 Task: Search one way flight ticket for 5 adults, 2 children, 1 infant in seat and 1 infant on lap in economy from Jackson: Jackson Hole Airport to Laramie: Laramie Regional Airport on 5-3-2023. Number of bags: 10 checked bags. Price is upto 93000. Outbound departure time preference is 9:45.
Action: Mouse moved to (311, 260)
Screenshot: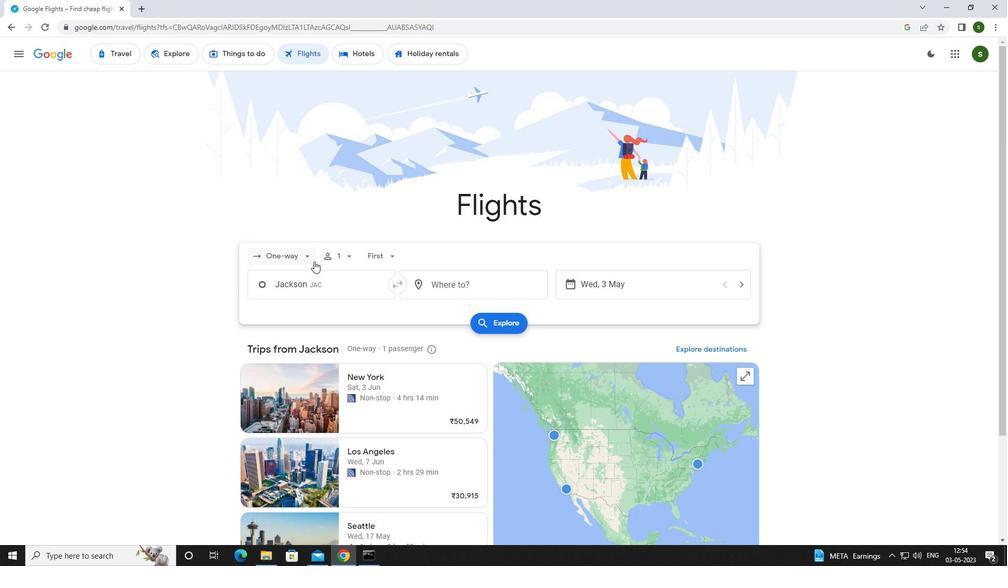 
Action: Mouse pressed left at (311, 260)
Screenshot: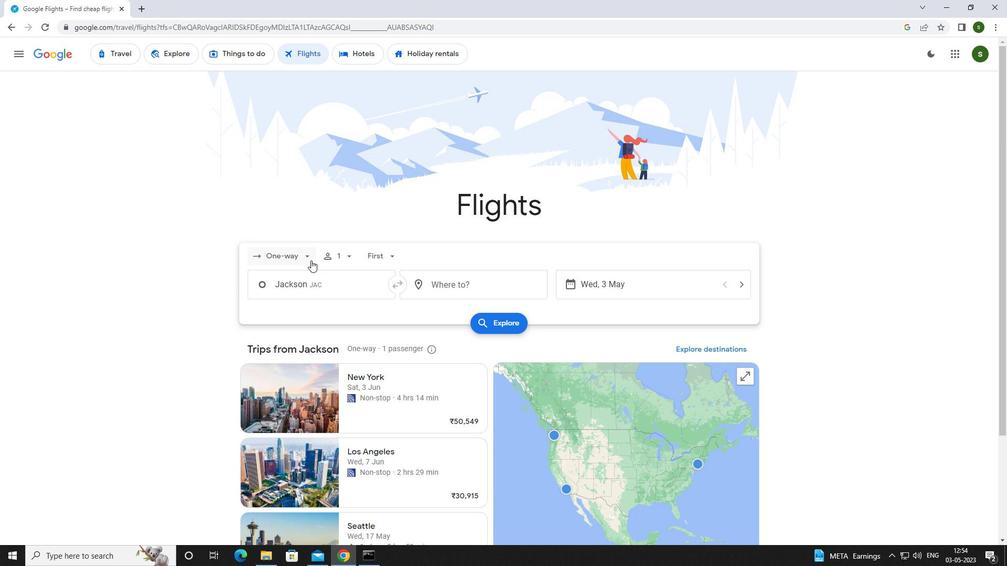 
Action: Mouse moved to (305, 306)
Screenshot: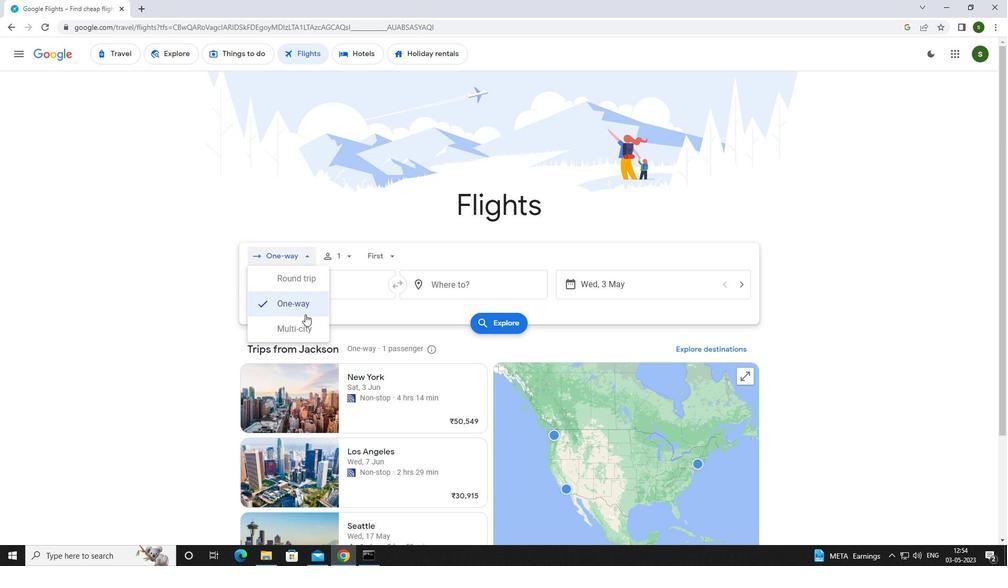 
Action: Mouse pressed left at (305, 306)
Screenshot: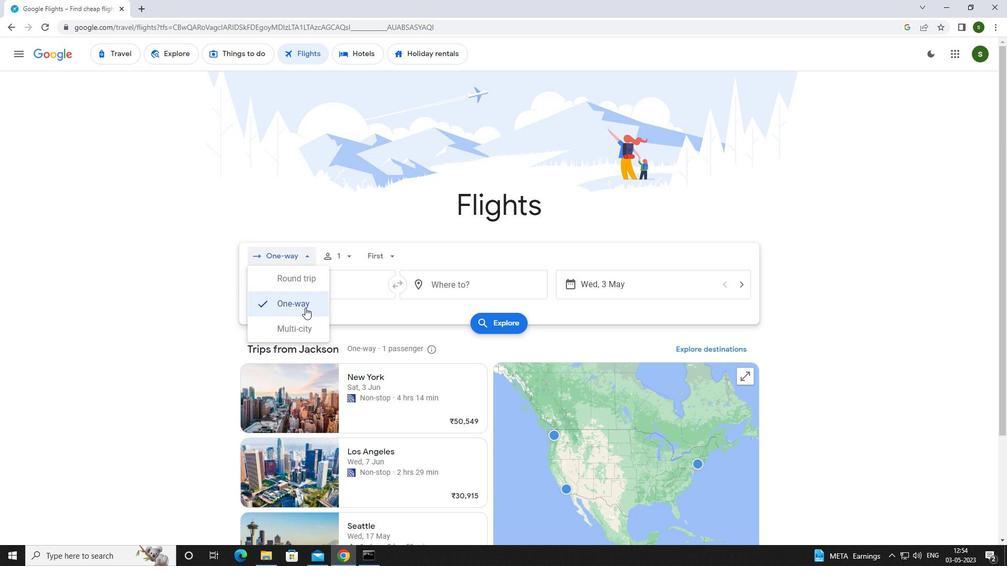 
Action: Mouse moved to (345, 255)
Screenshot: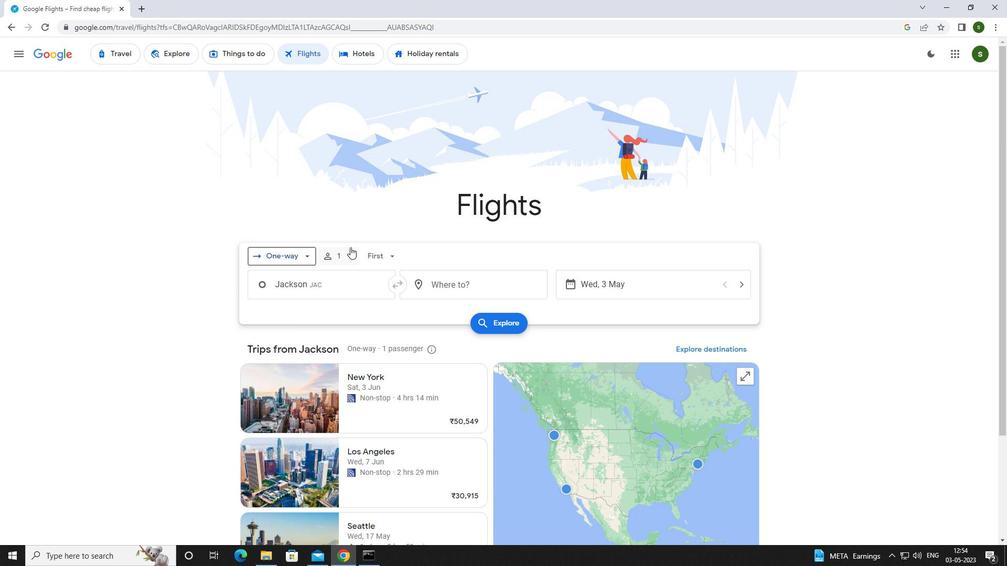
Action: Mouse pressed left at (345, 255)
Screenshot: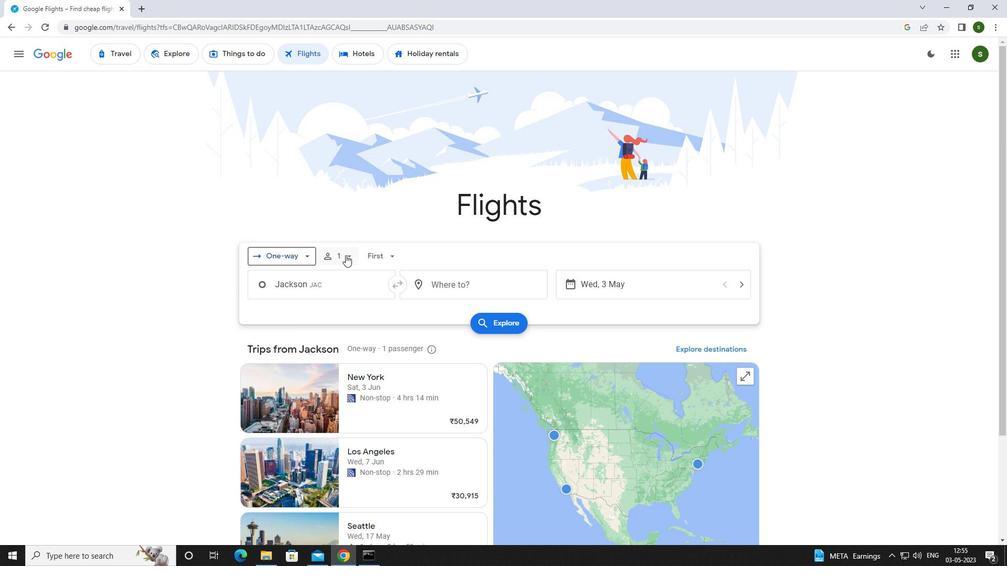 
Action: Mouse moved to (429, 284)
Screenshot: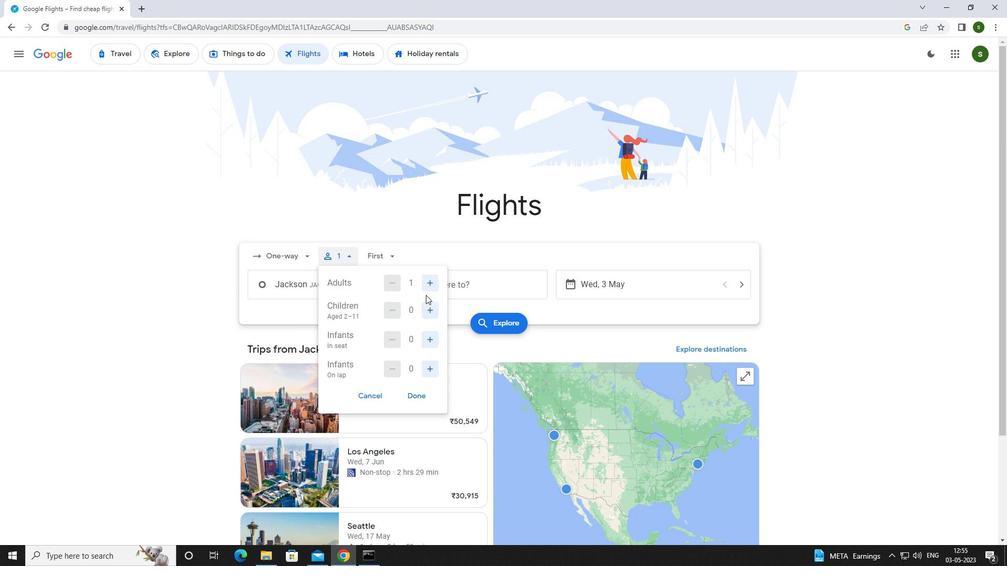 
Action: Mouse pressed left at (429, 284)
Screenshot: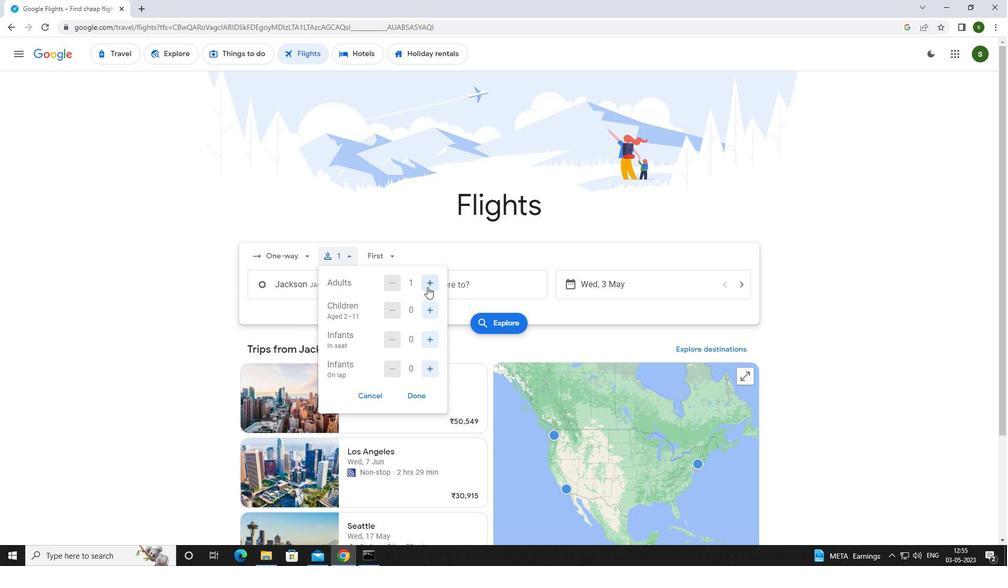 
Action: Mouse pressed left at (429, 284)
Screenshot: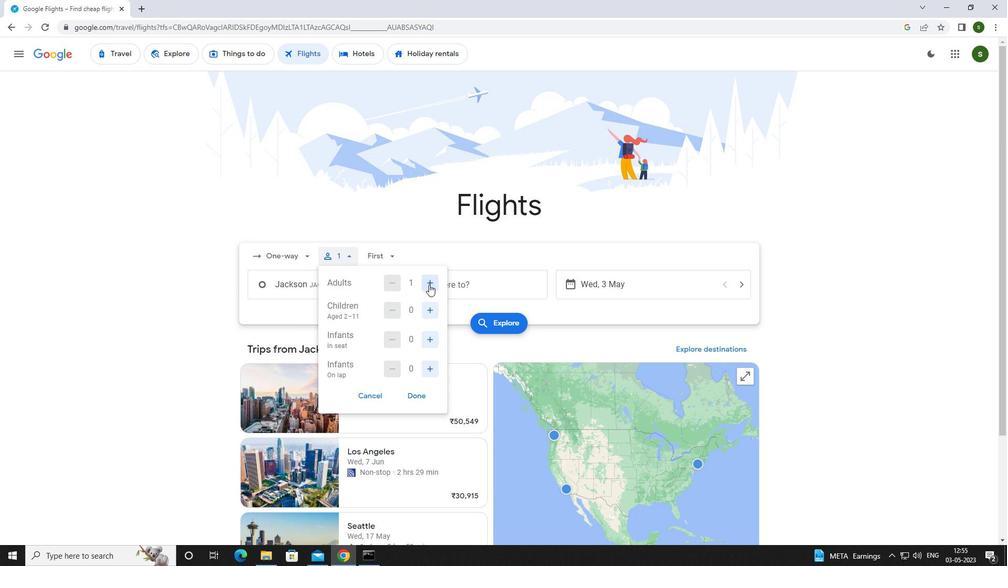 
Action: Mouse pressed left at (429, 284)
Screenshot: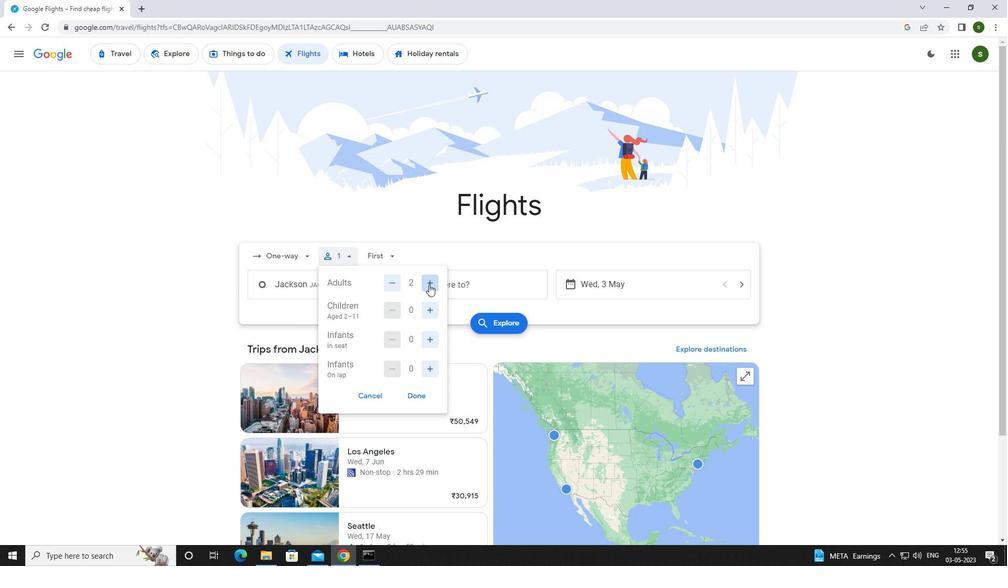 
Action: Mouse pressed left at (429, 284)
Screenshot: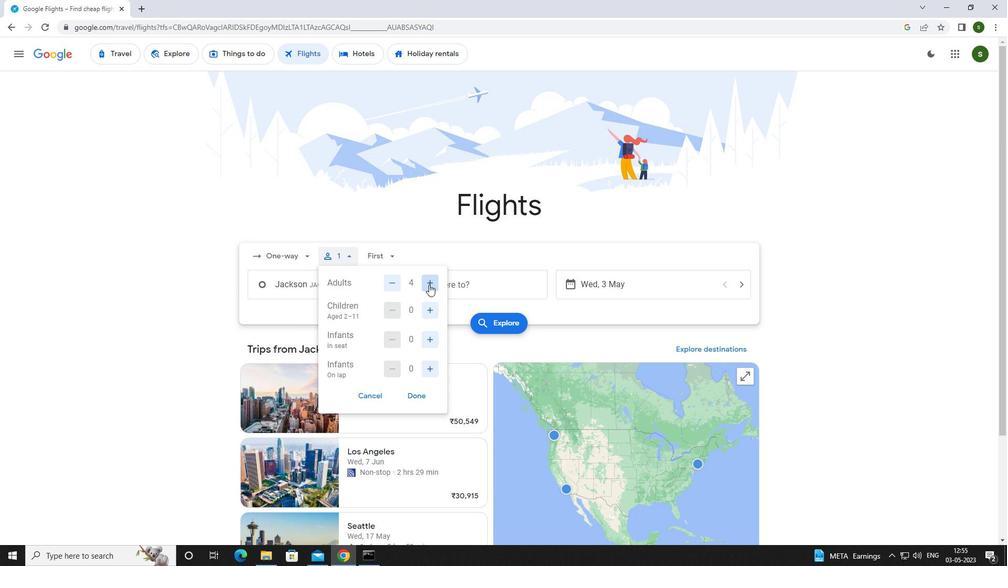 
Action: Mouse moved to (428, 307)
Screenshot: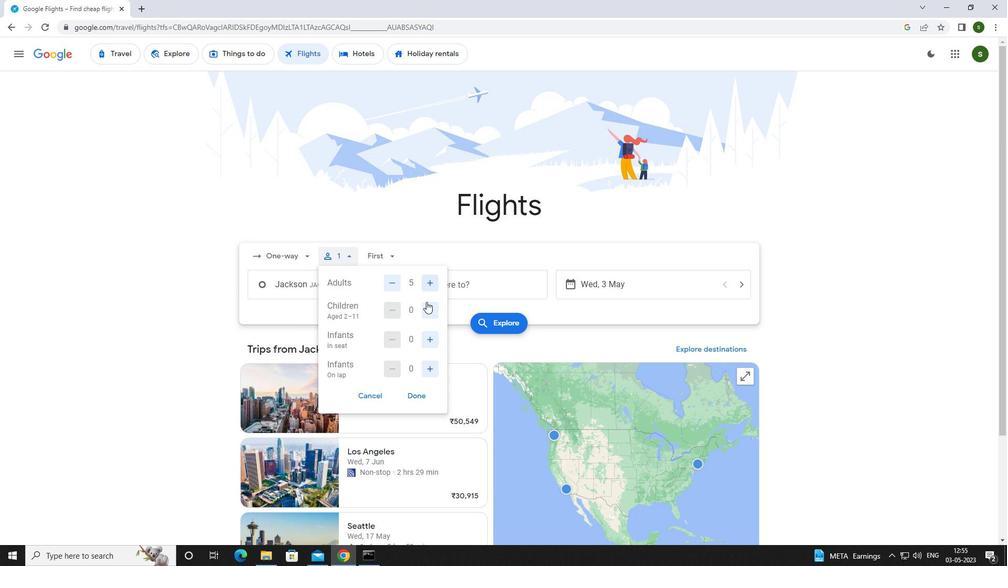 
Action: Mouse pressed left at (428, 307)
Screenshot: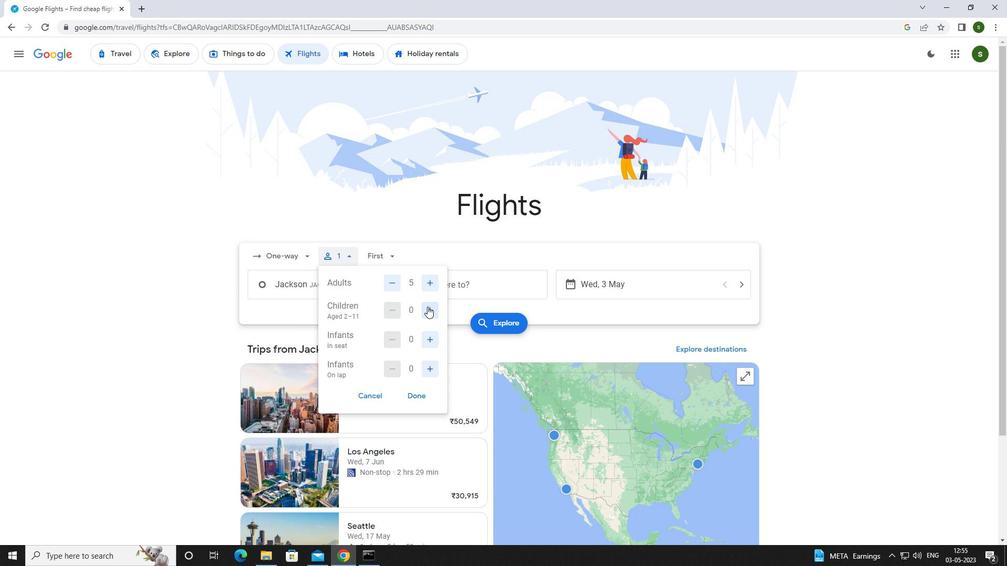 
Action: Mouse pressed left at (428, 307)
Screenshot: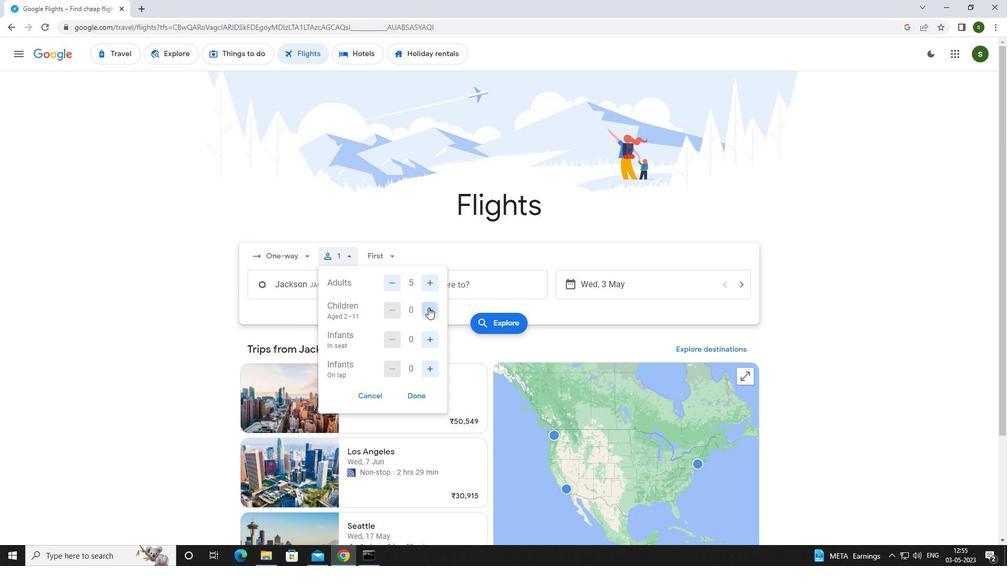 
Action: Mouse moved to (433, 344)
Screenshot: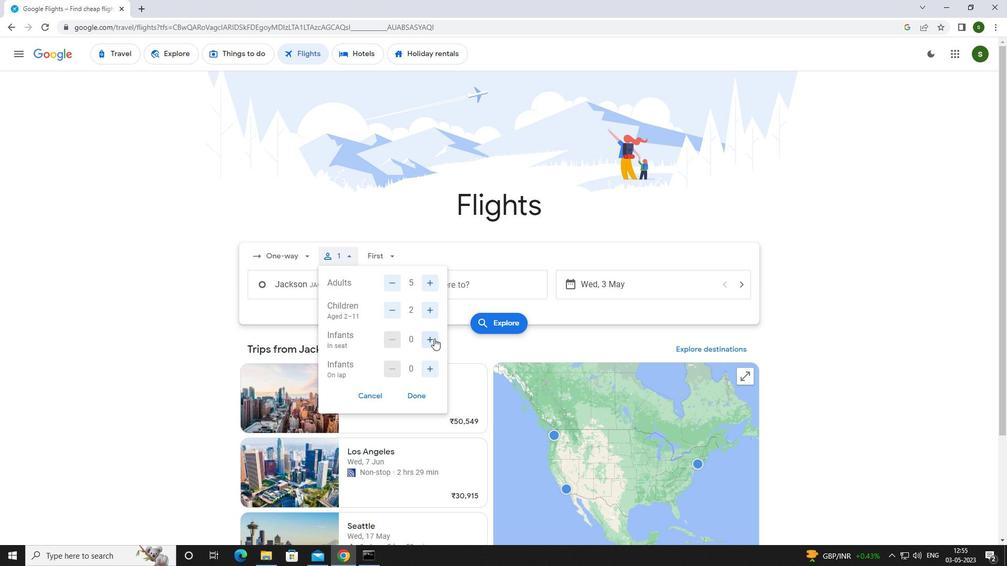 
Action: Mouse pressed left at (433, 344)
Screenshot: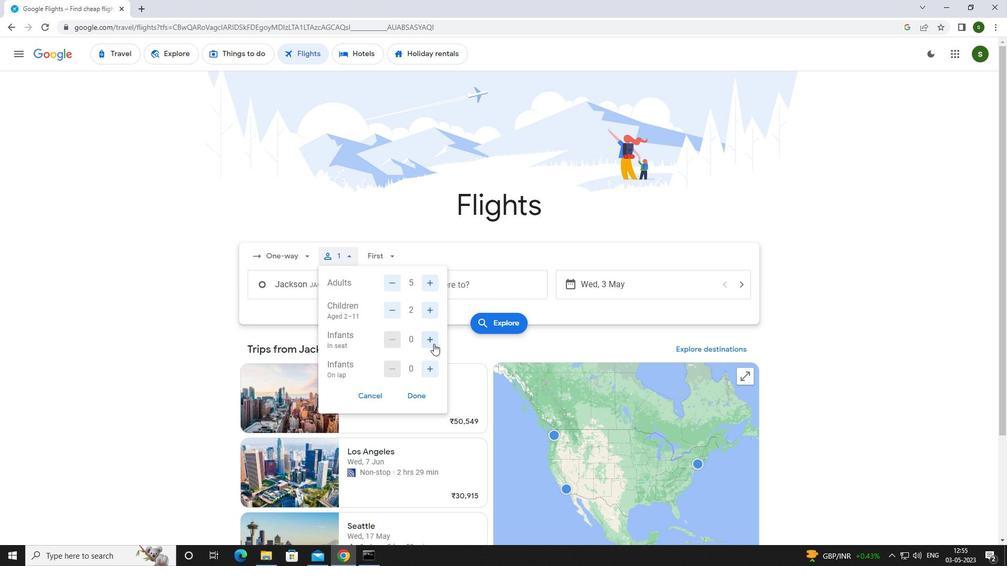 
Action: Mouse moved to (429, 366)
Screenshot: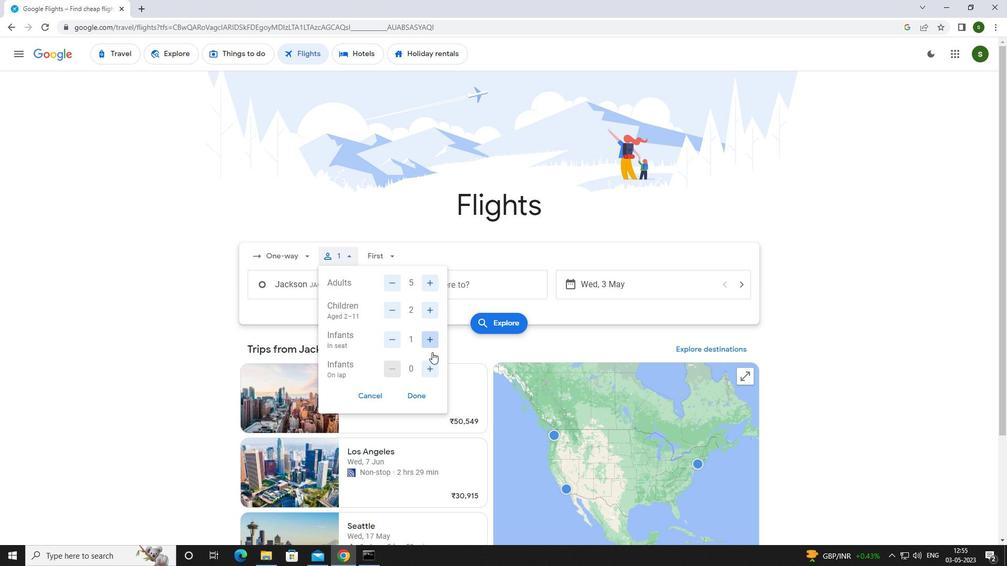 
Action: Mouse pressed left at (429, 366)
Screenshot: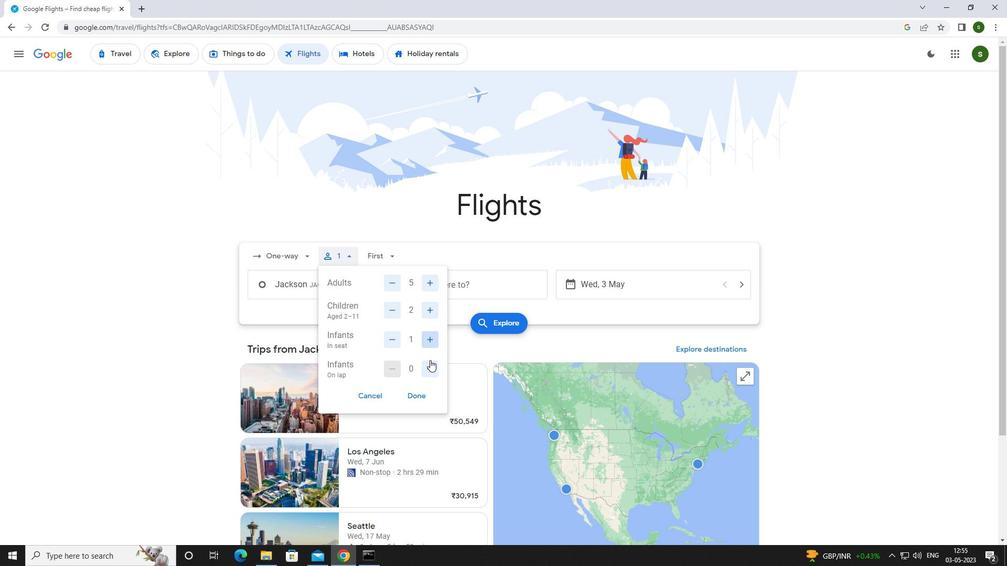 
Action: Mouse moved to (393, 255)
Screenshot: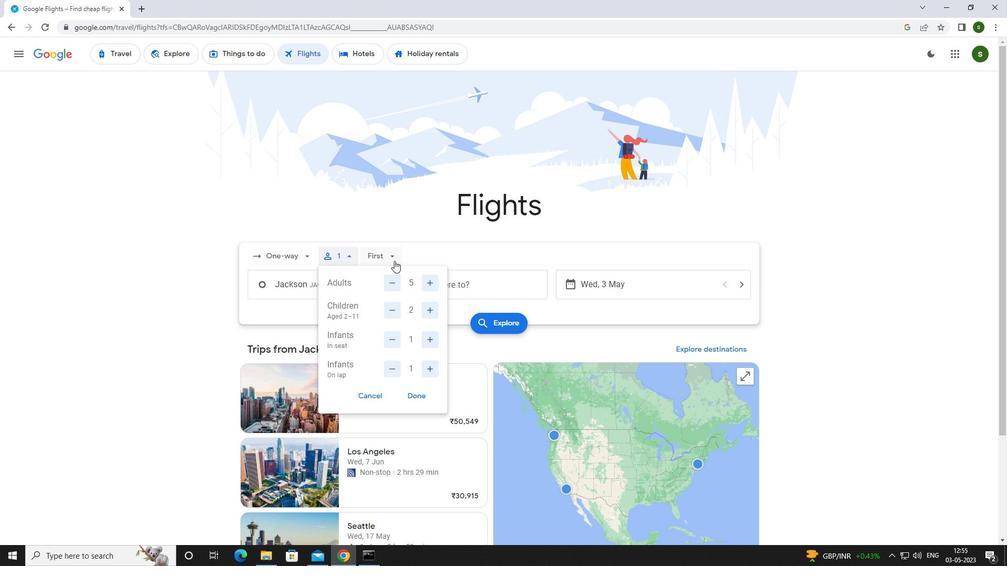 
Action: Mouse pressed left at (393, 255)
Screenshot: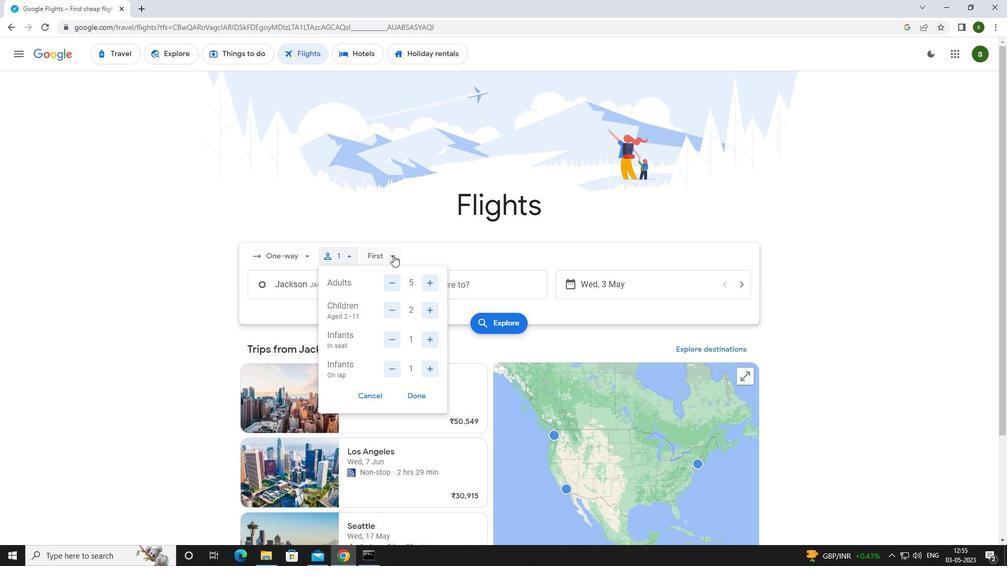 
Action: Mouse moved to (397, 275)
Screenshot: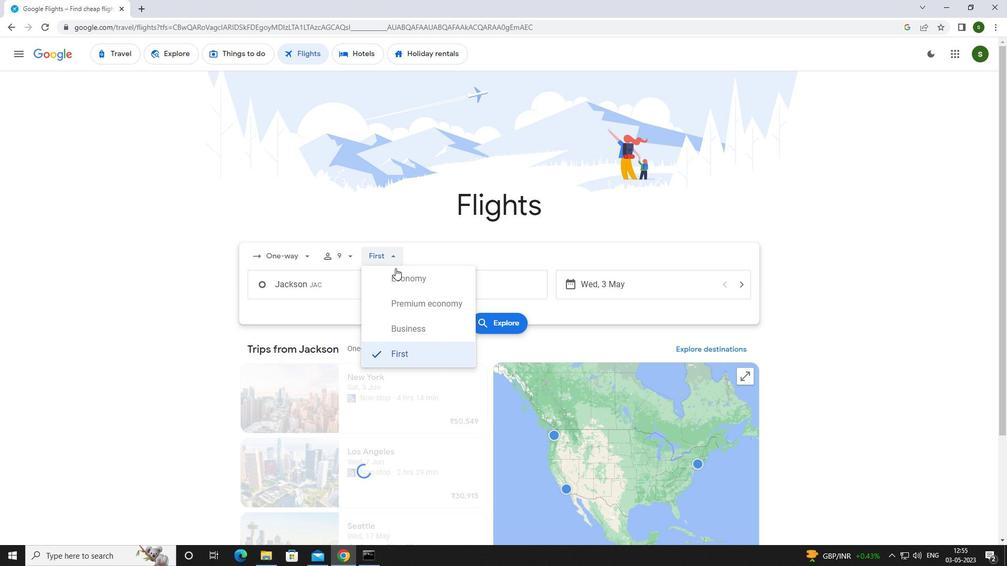 
Action: Mouse pressed left at (397, 275)
Screenshot: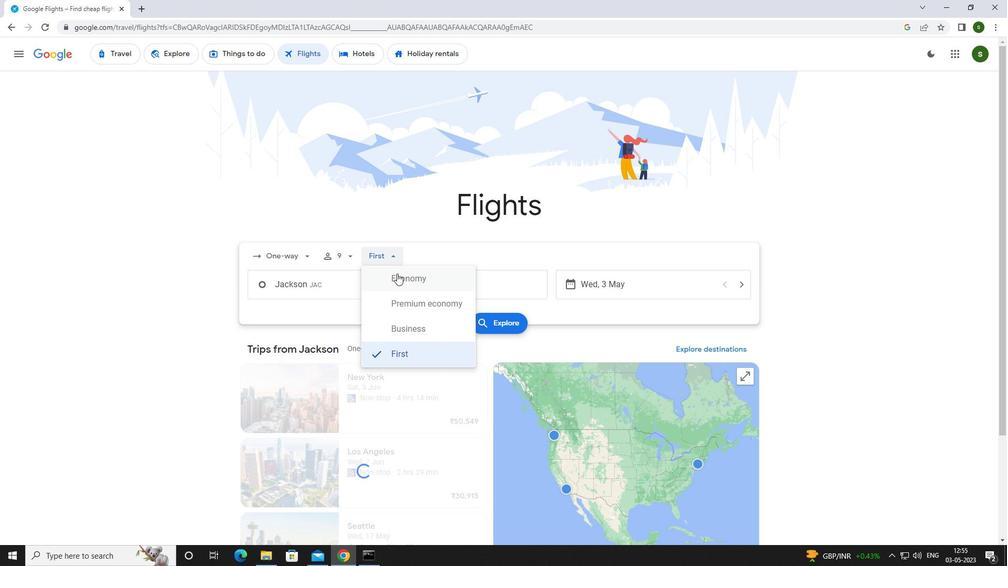 
Action: Mouse moved to (353, 286)
Screenshot: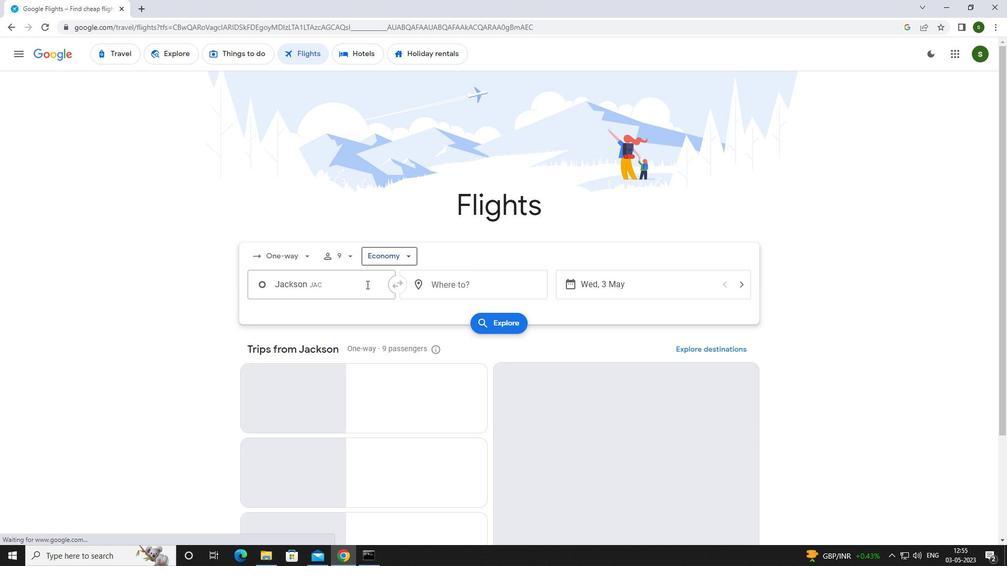 
Action: Mouse pressed left at (353, 286)
Screenshot: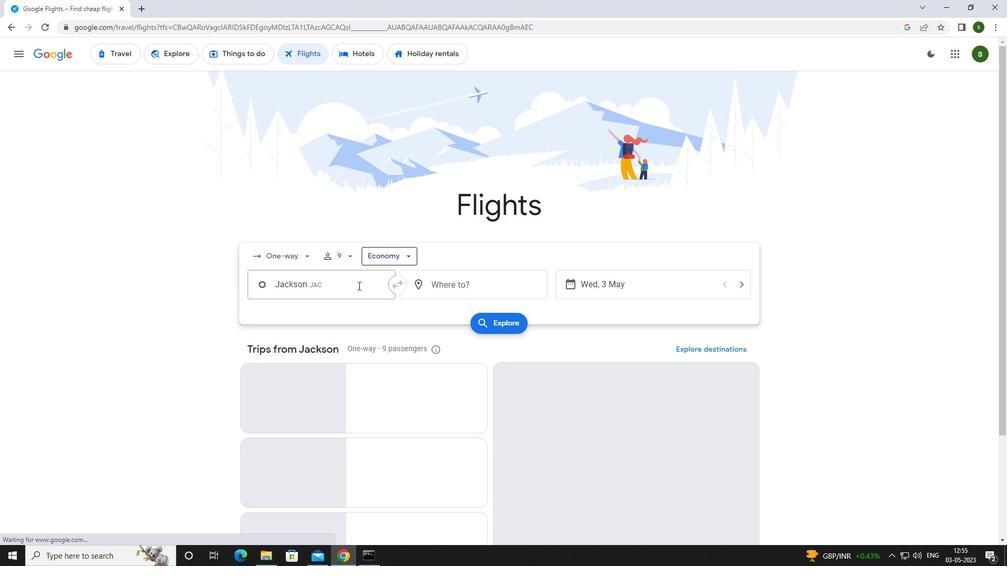 
Action: Mouse moved to (352, 286)
Screenshot: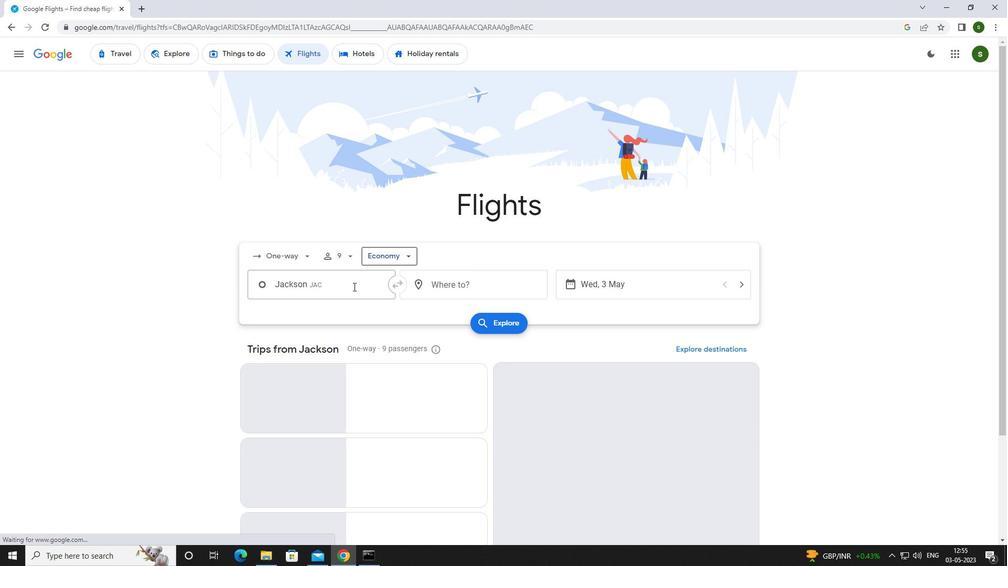 
Action: Key pressed <Key.caps_lock>j<Key.caps_lock>ackson<Key.space>
Screenshot: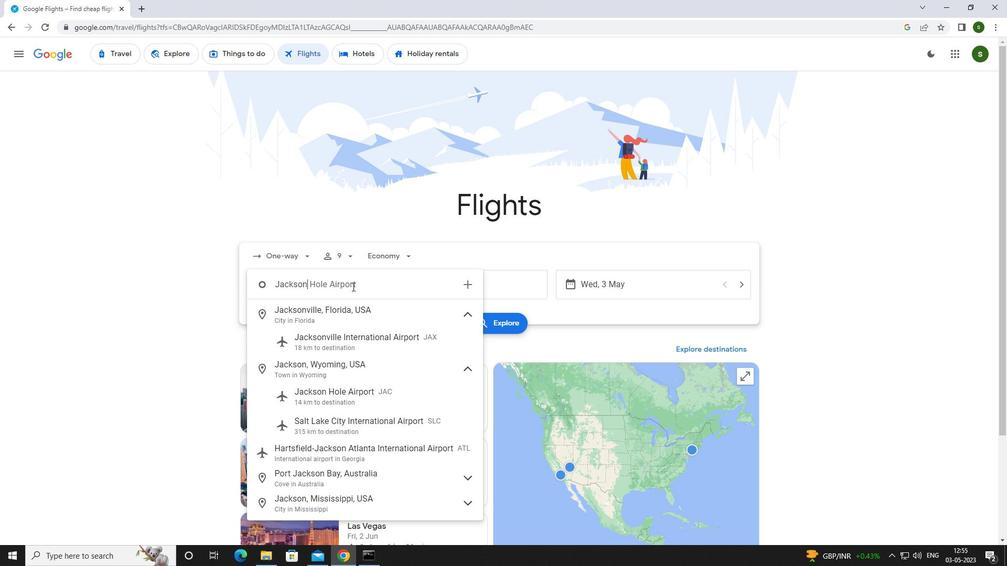 
Action: Mouse moved to (356, 348)
Screenshot: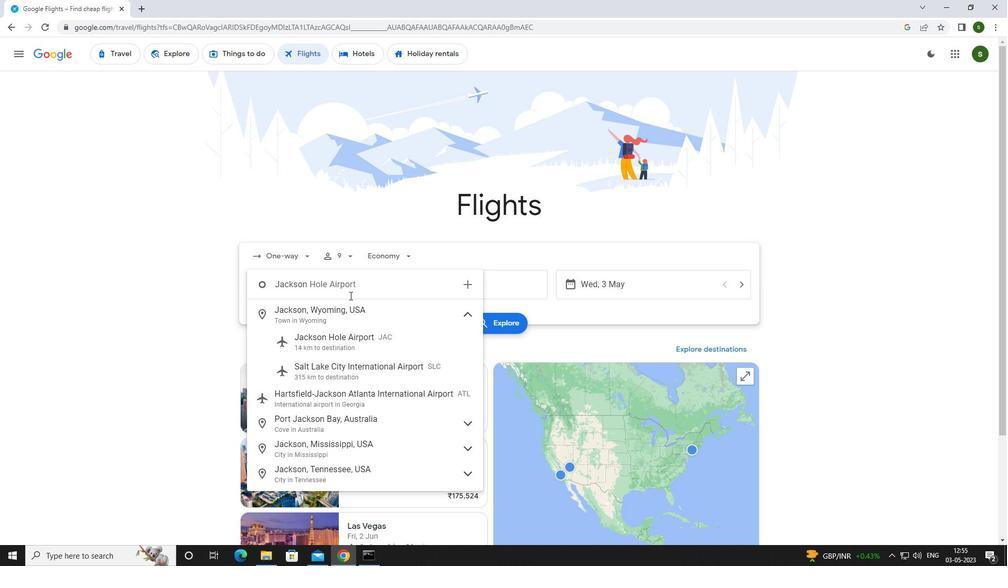 
Action: Mouse pressed left at (356, 348)
Screenshot: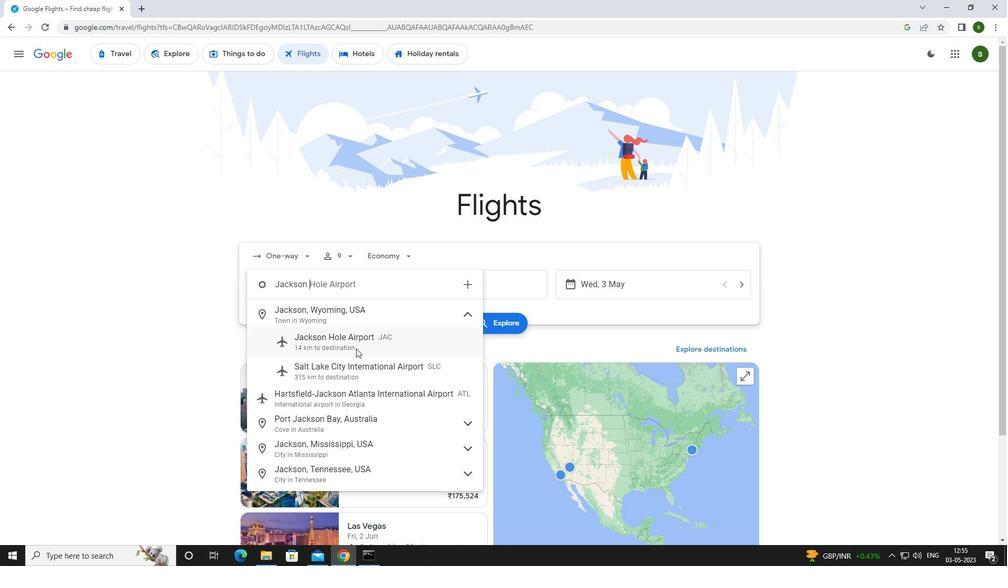 
Action: Mouse moved to (473, 286)
Screenshot: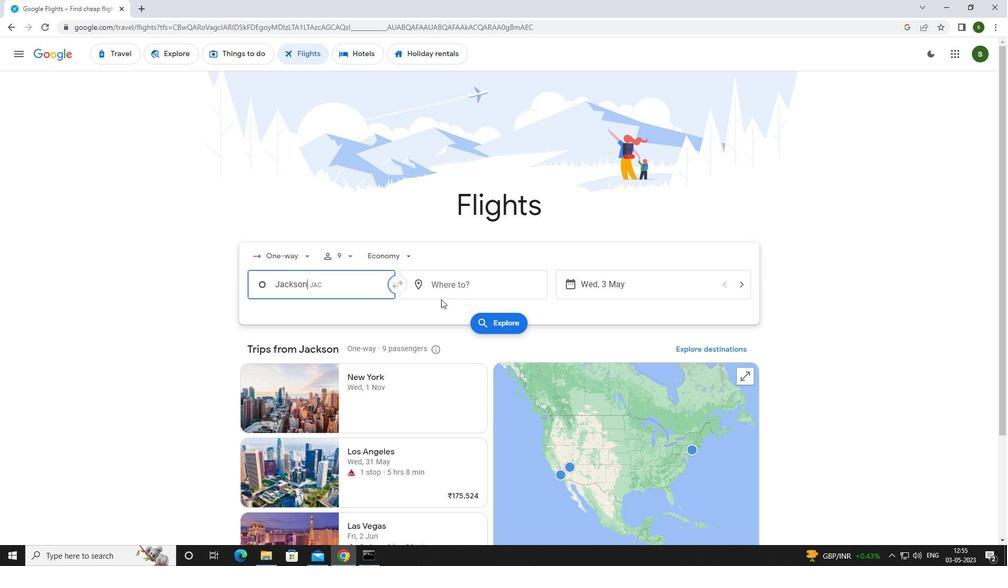 
Action: Mouse pressed left at (473, 286)
Screenshot: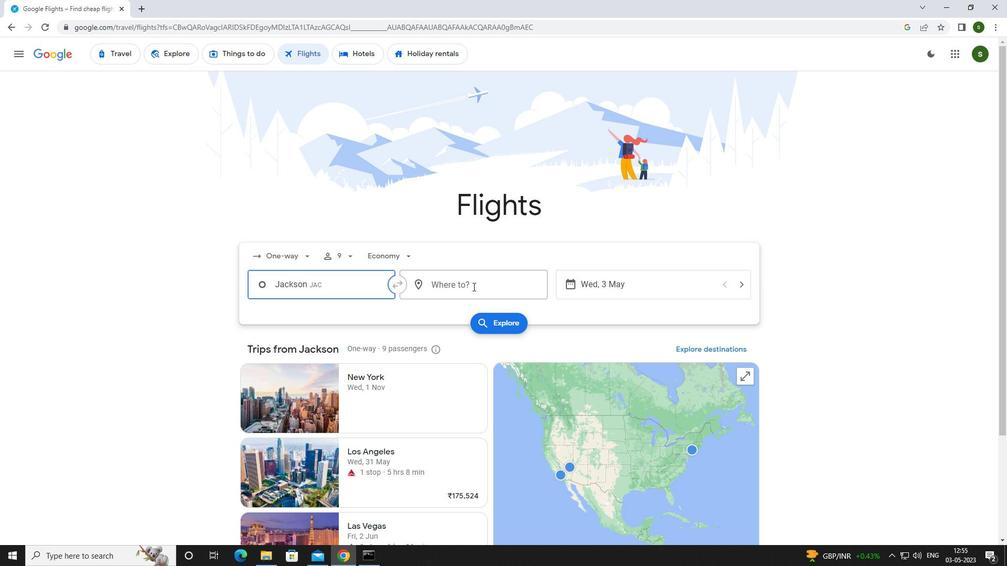 
Action: Mouse moved to (477, 285)
Screenshot: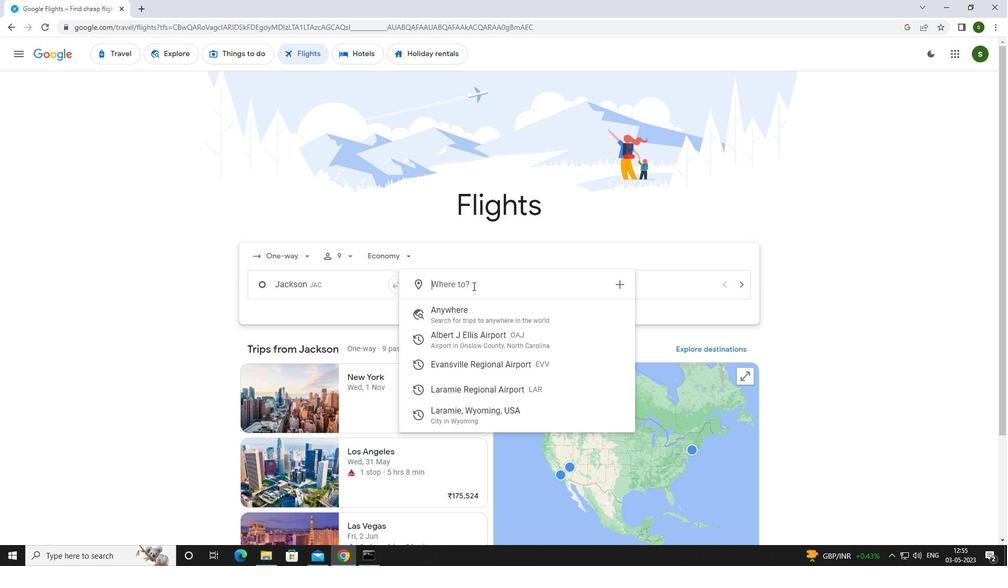 
Action: Key pressed <Key.caps_lock>l<Key.caps_lock>aramie
Screenshot: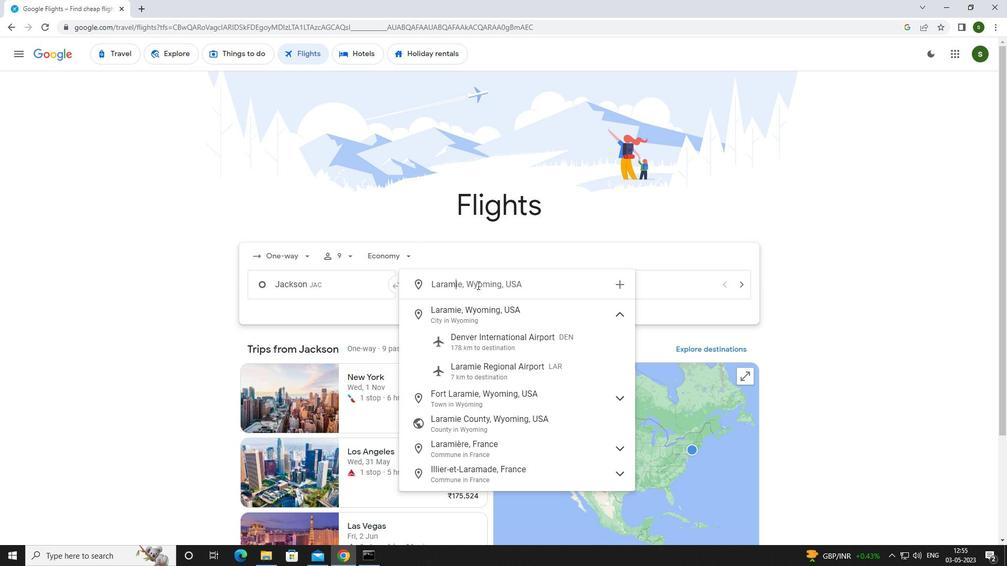 
Action: Mouse moved to (475, 368)
Screenshot: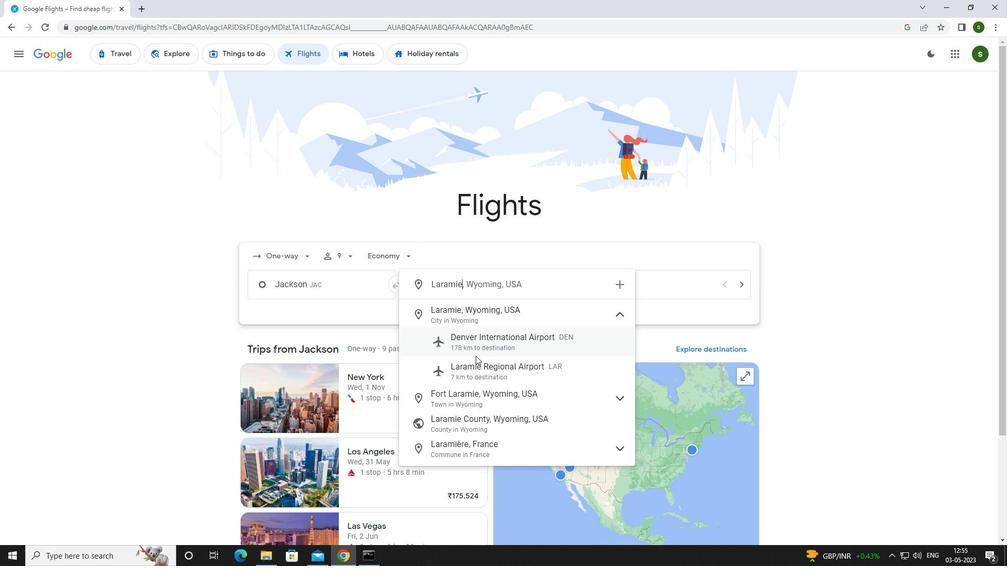 
Action: Mouse pressed left at (475, 368)
Screenshot: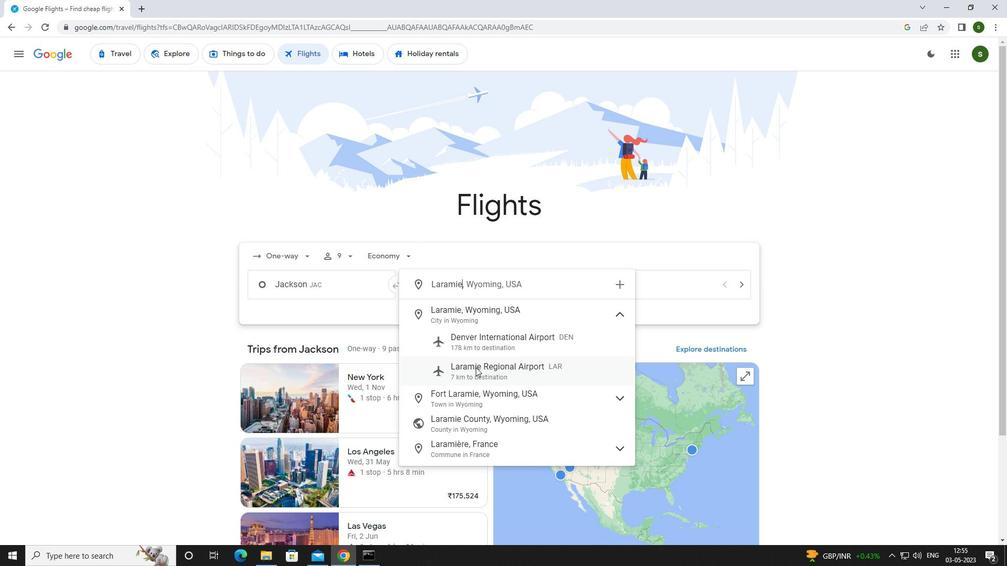 
Action: Mouse moved to (635, 275)
Screenshot: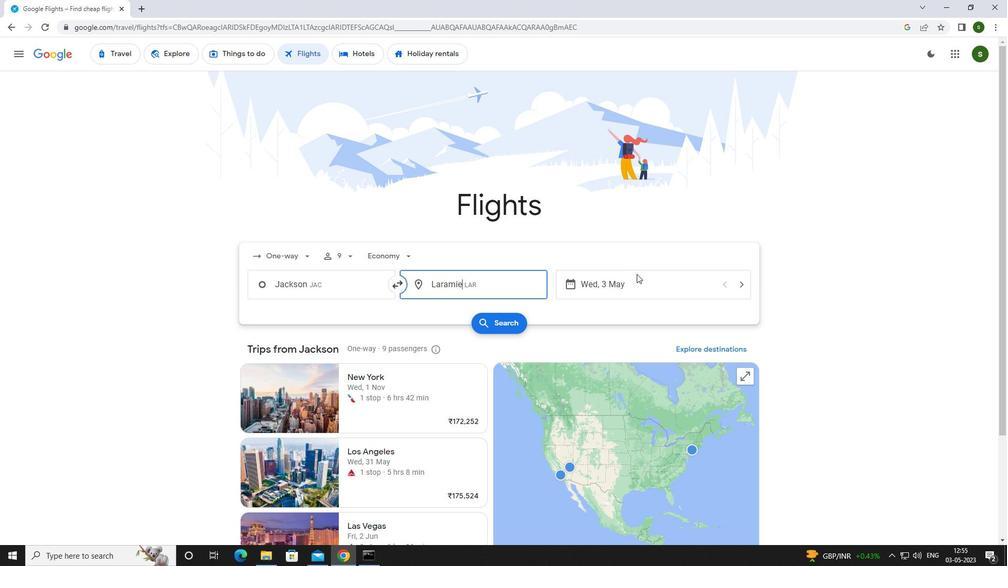 
Action: Mouse pressed left at (635, 275)
Screenshot: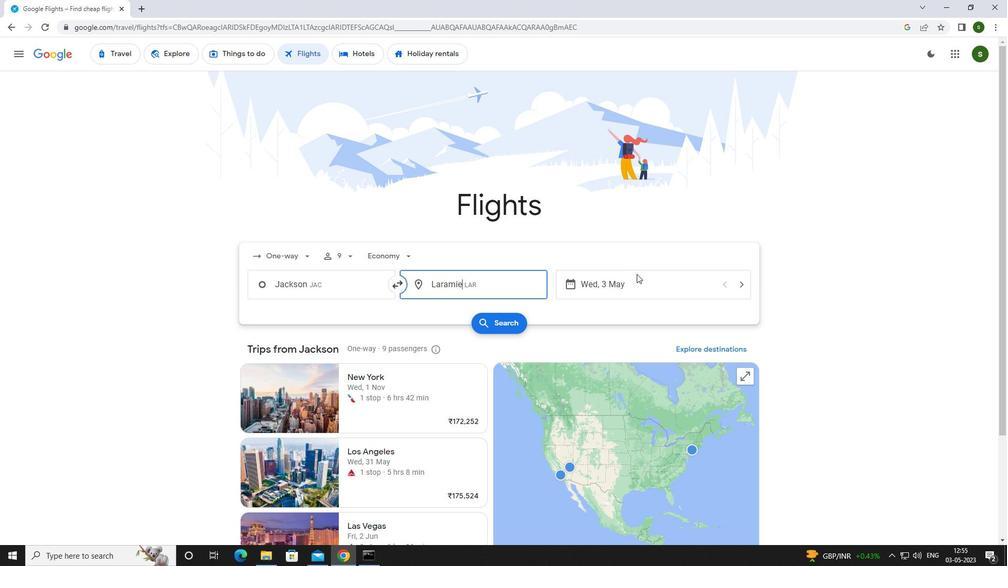 
Action: Mouse moved to (626, 287)
Screenshot: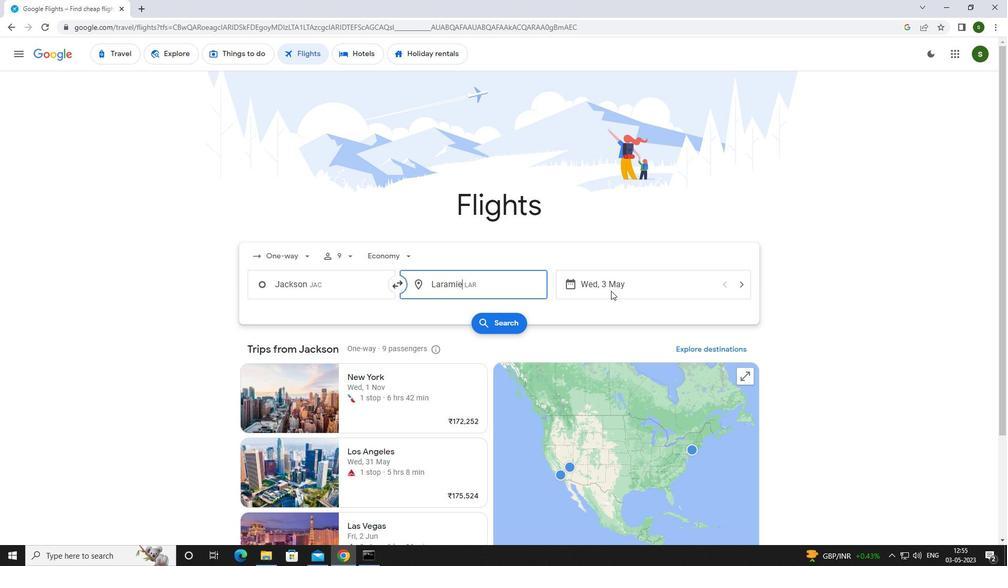 
Action: Mouse pressed left at (626, 287)
Screenshot: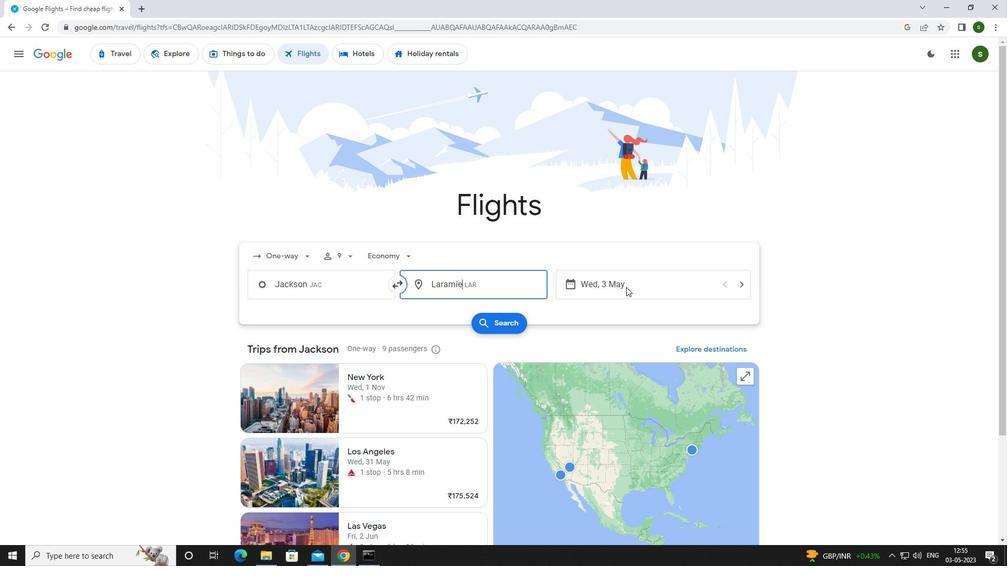 
Action: Mouse moved to (454, 359)
Screenshot: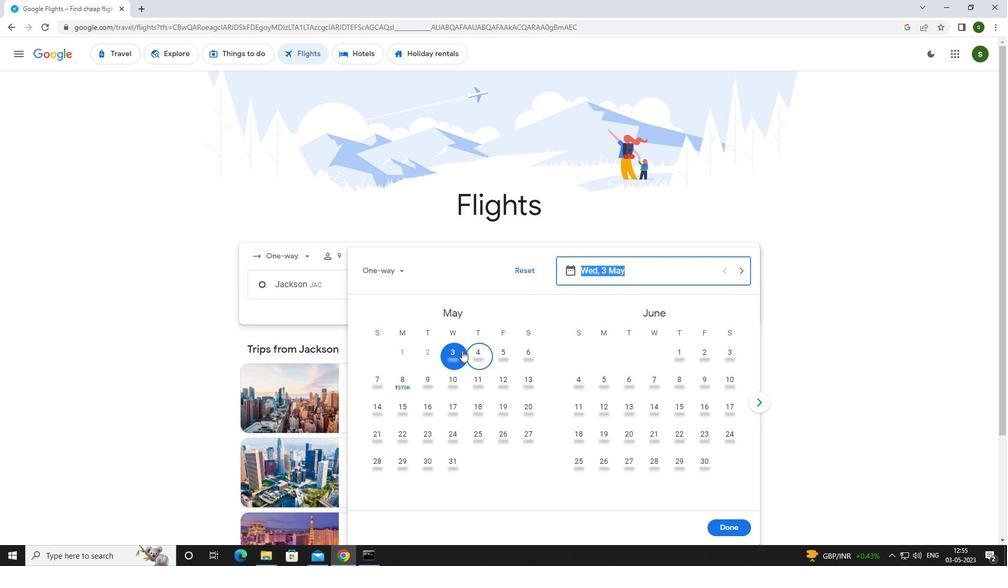 
Action: Mouse pressed left at (454, 359)
Screenshot: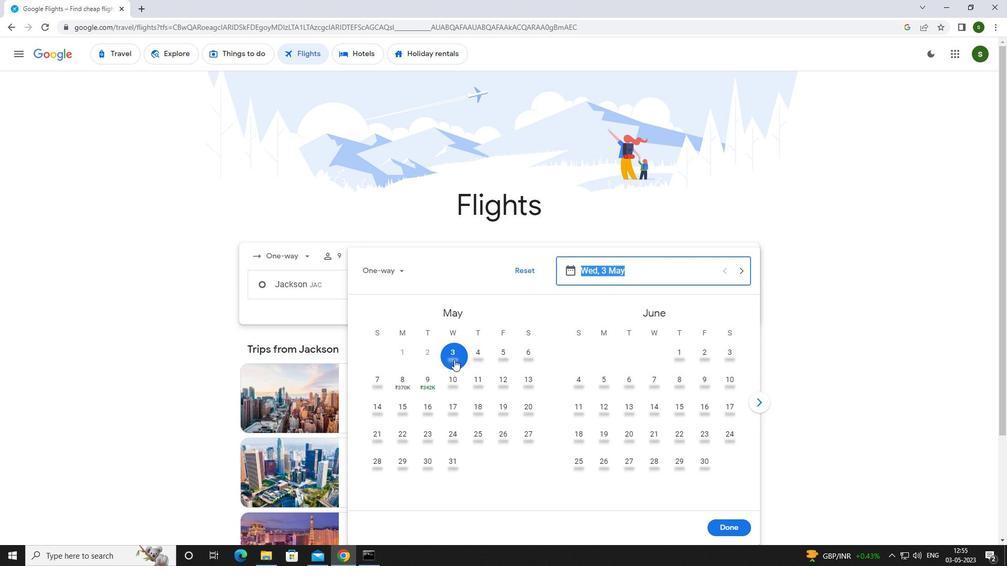 
Action: Mouse moved to (736, 520)
Screenshot: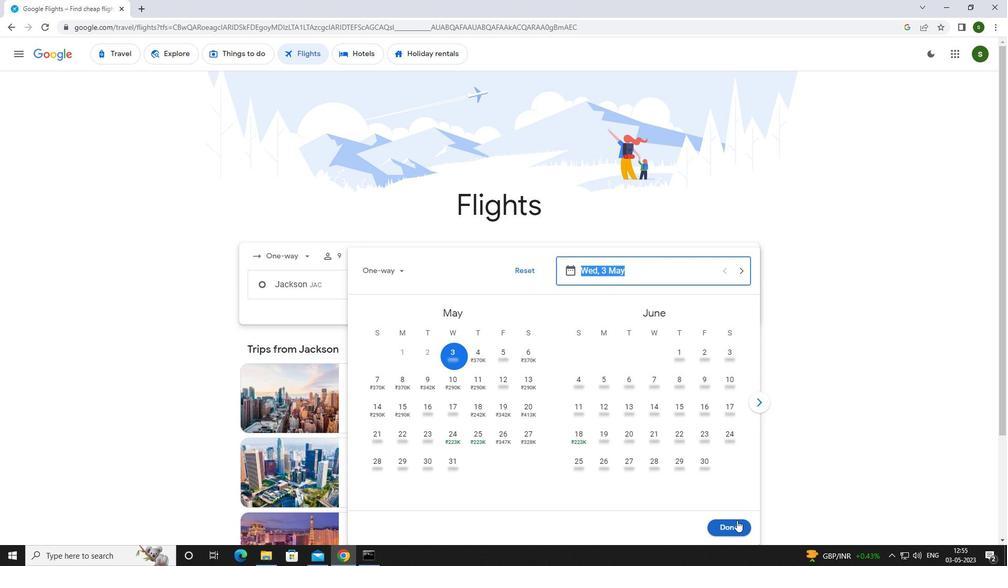 
Action: Mouse pressed left at (736, 520)
Screenshot: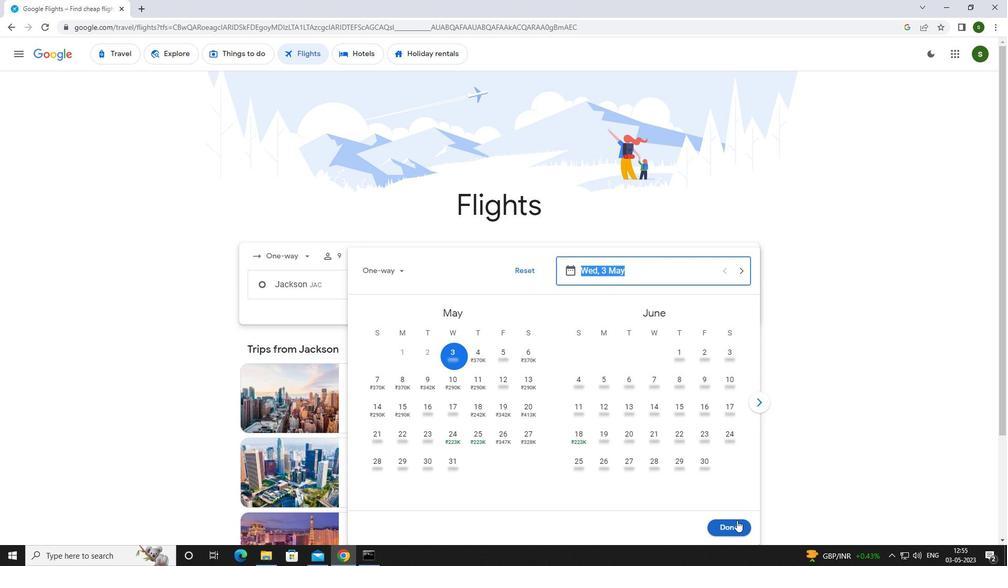 
Action: Mouse moved to (489, 323)
Screenshot: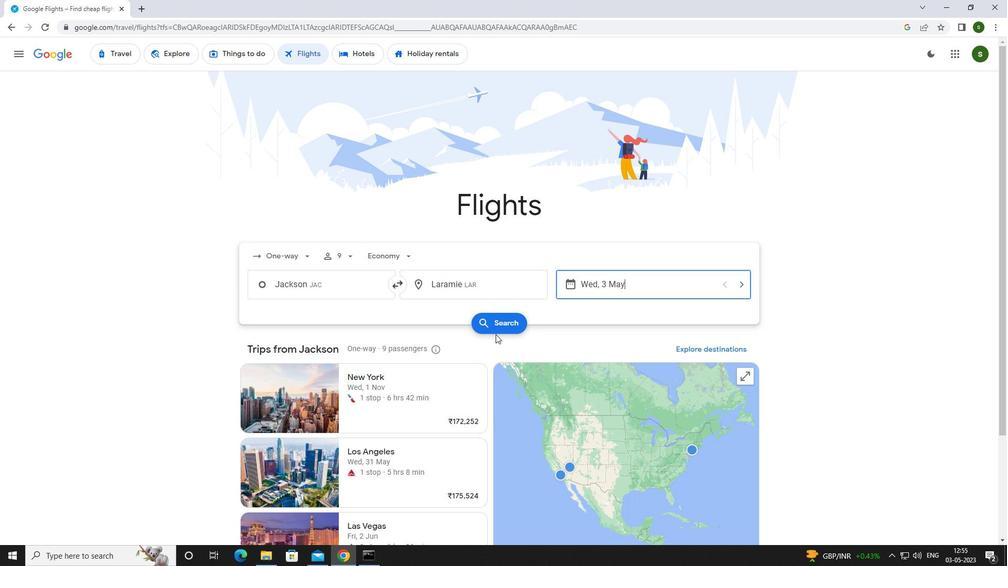 
Action: Mouse pressed left at (489, 323)
Screenshot: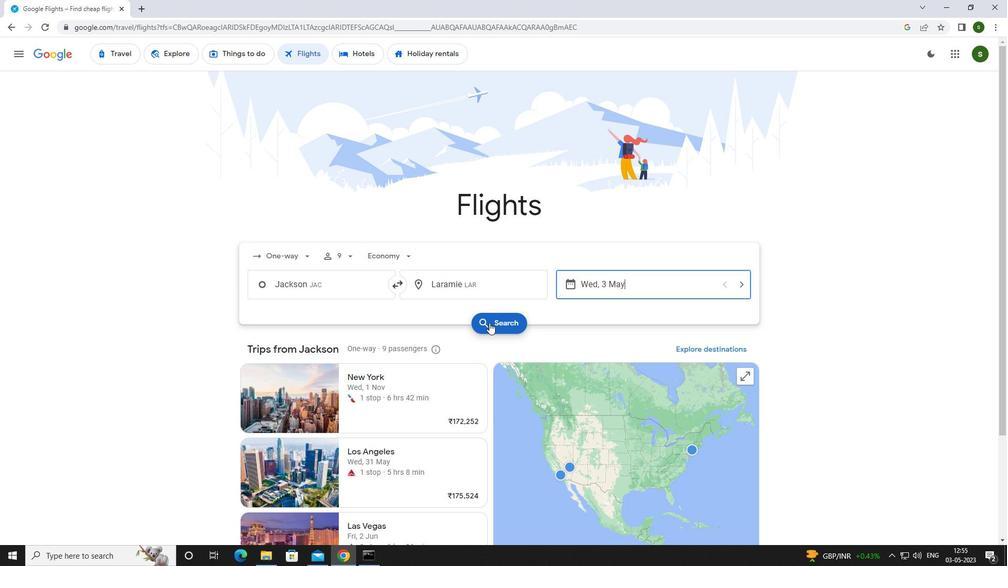 
Action: Mouse moved to (269, 147)
Screenshot: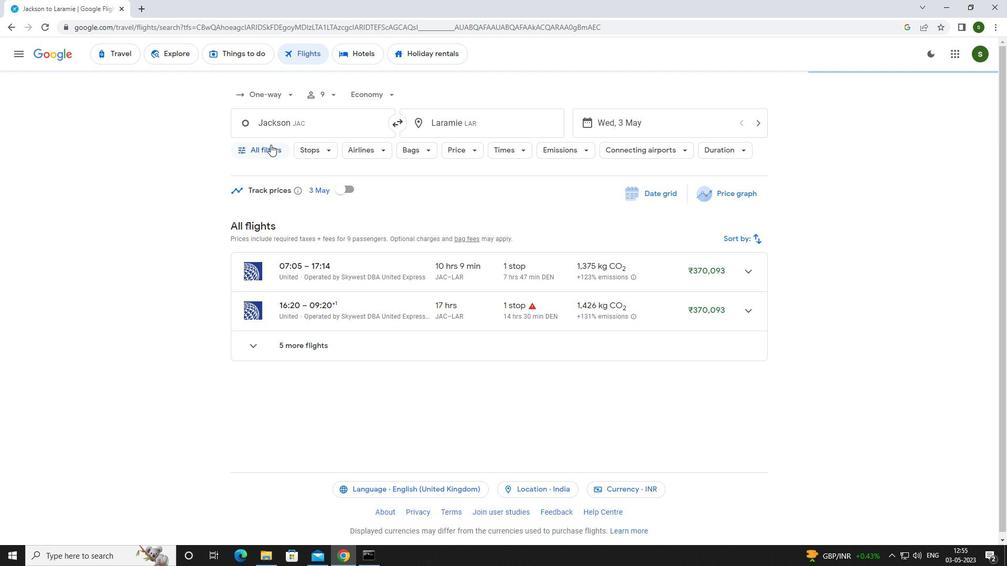 
Action: Mouse pressed left at (269, 147)
Screenshot: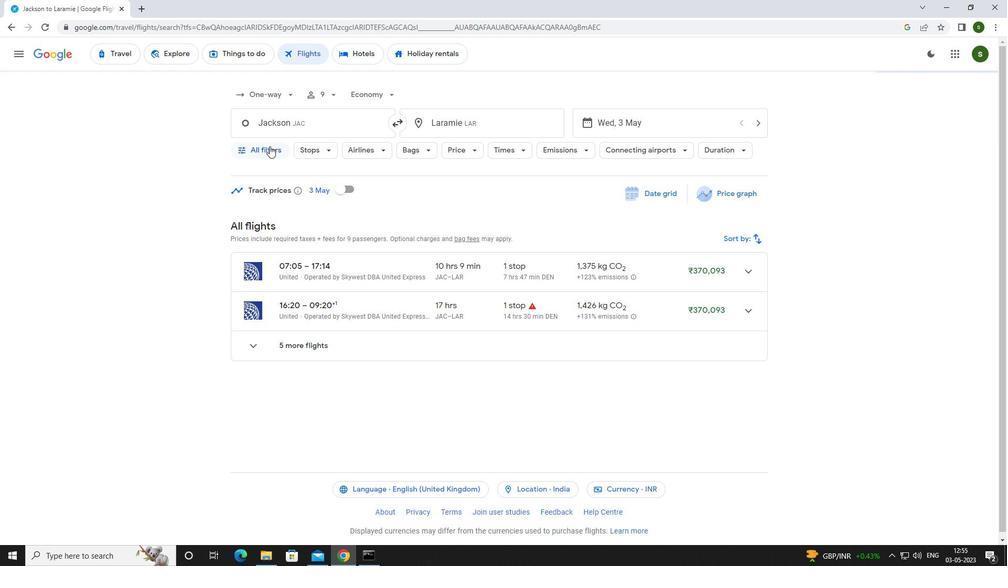 
Action: Mouse moved to (340, 239)
Screenshot: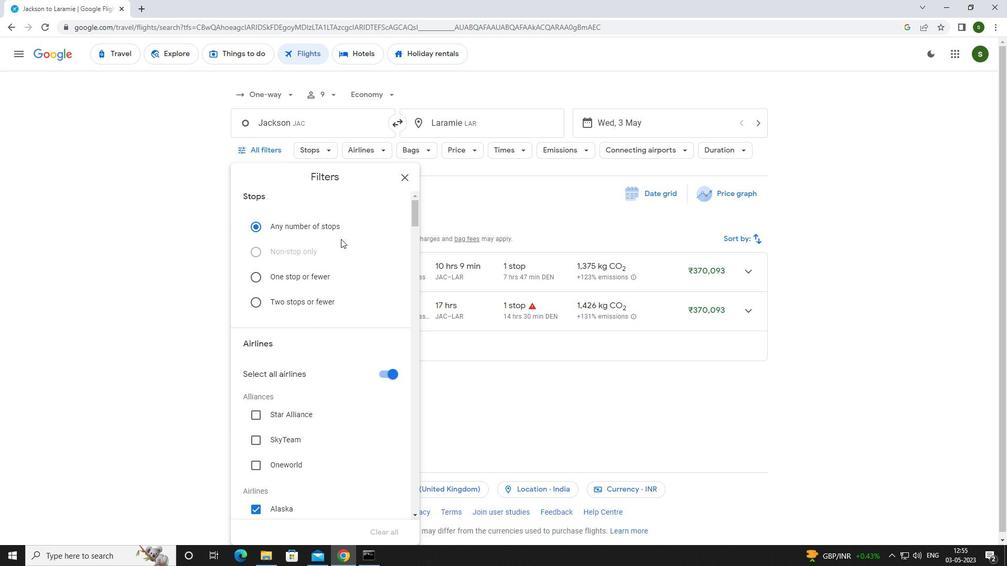 
Action: Mouse scrolled (340, 238) with delta (0, 0)
Screenshot: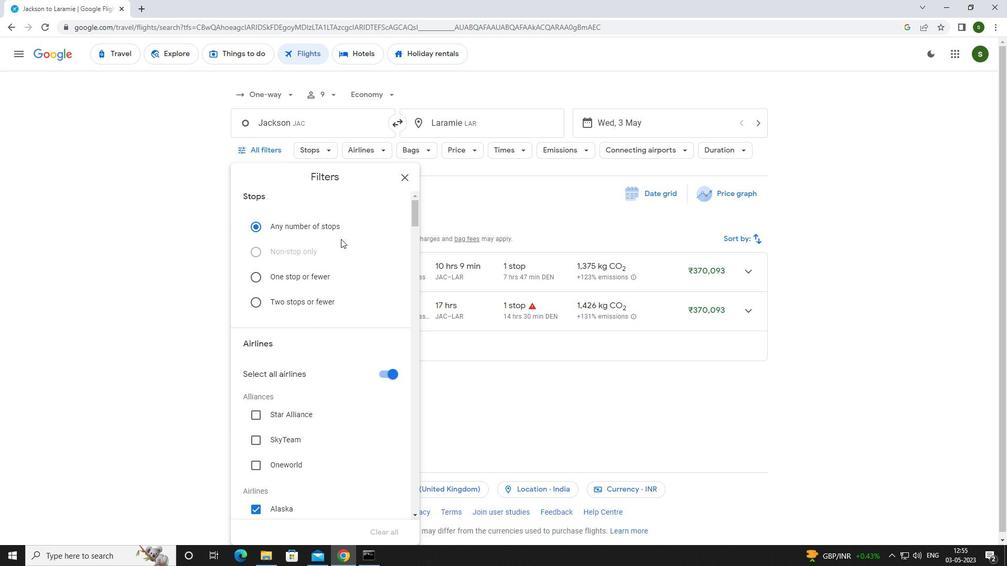 
Action: Mouse scrolled (340, 238) with delta (0, 0)
Screenshot: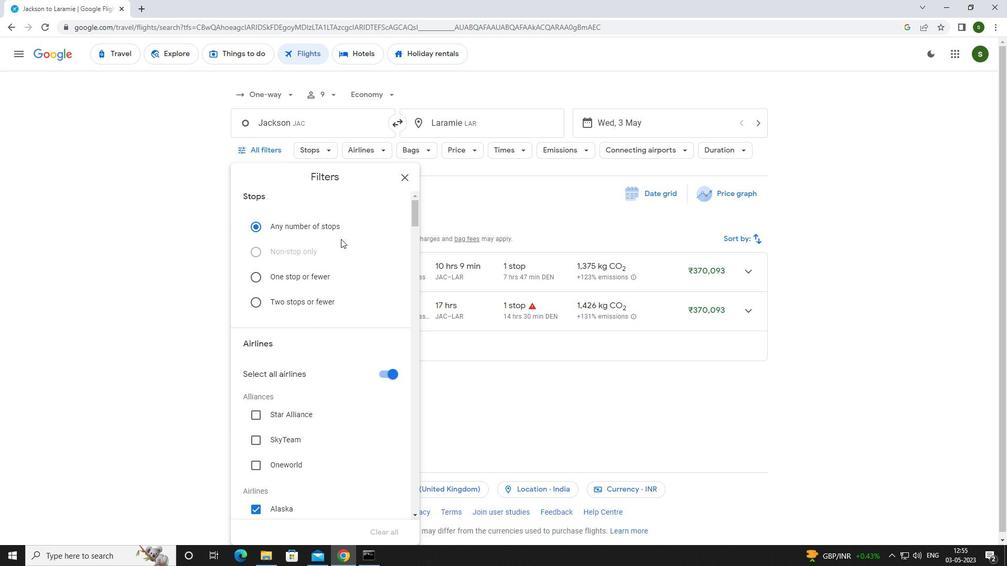 
Action: Mouse scrolled (340, 238) with delta (0, 0)
Screenshot: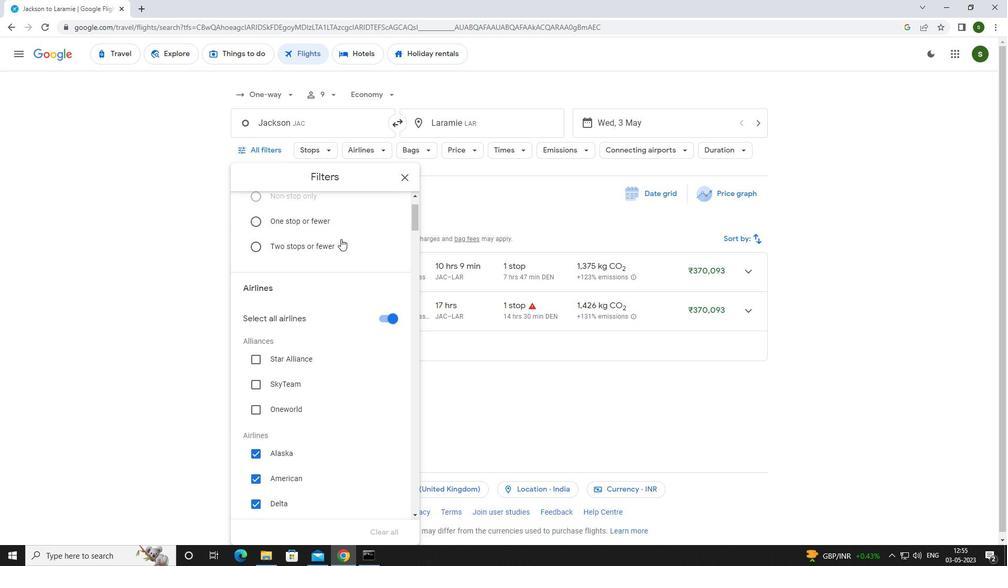 
Action: Mouse scrolled (340, 238) with delta (0, 0)
Screenshot: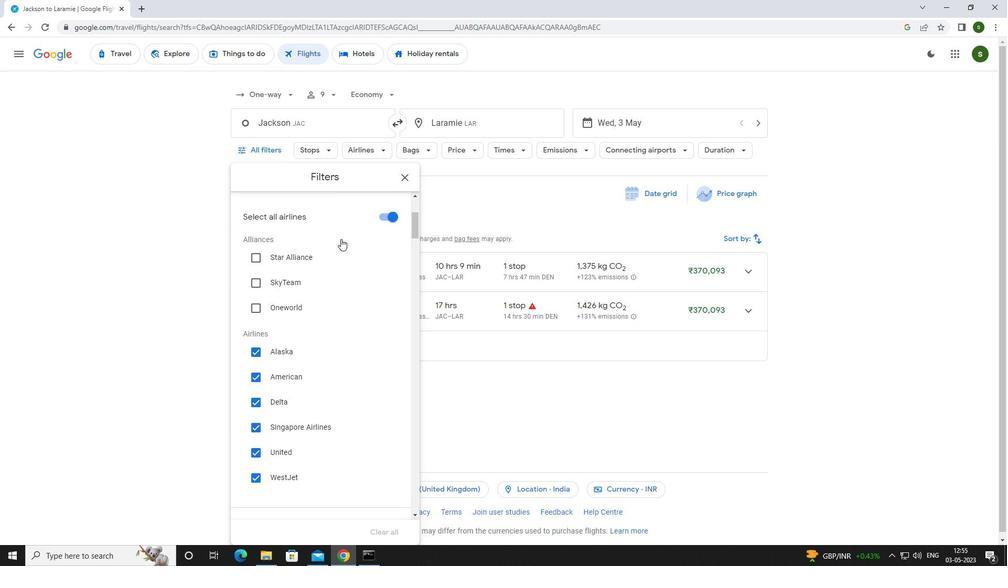 
Action: Mouse scrolled (340, 238) with delta (0, 0)
Screenshot: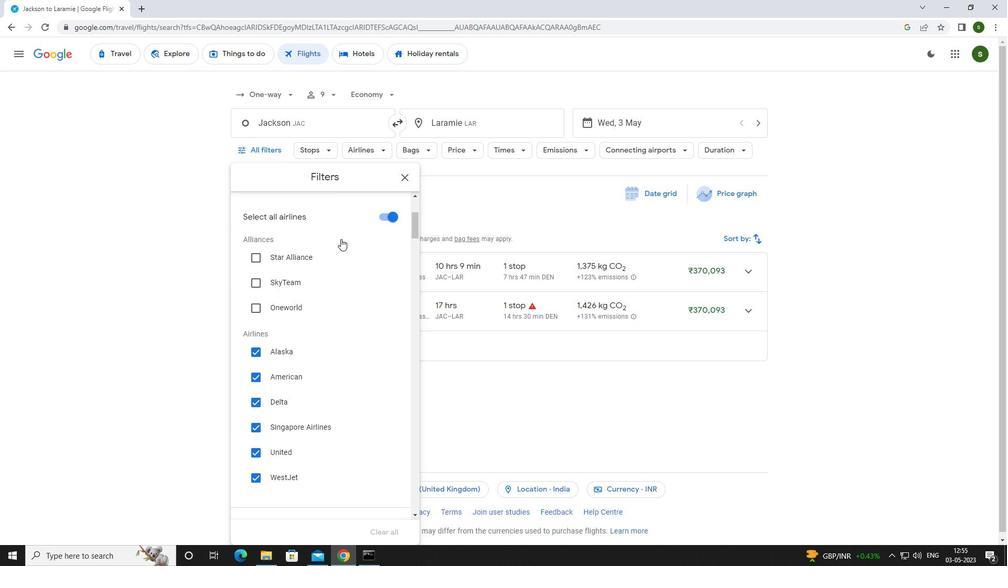 
Action: Mouse scrolled (340, 238) with delta (0, 0)
Screenshot: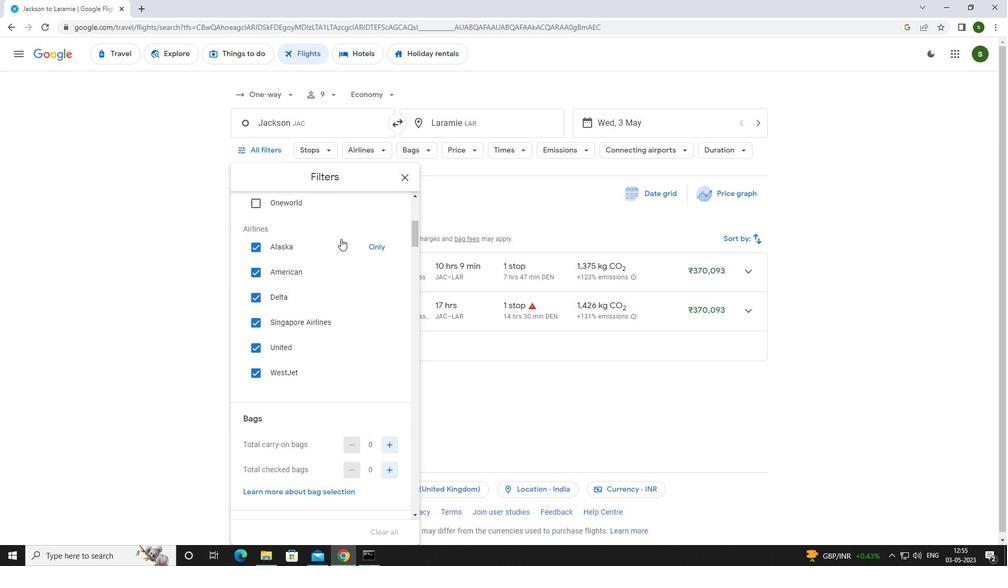 
Action: Mouse scrolled (340, 238) with delta (0, 0)
Screenshot: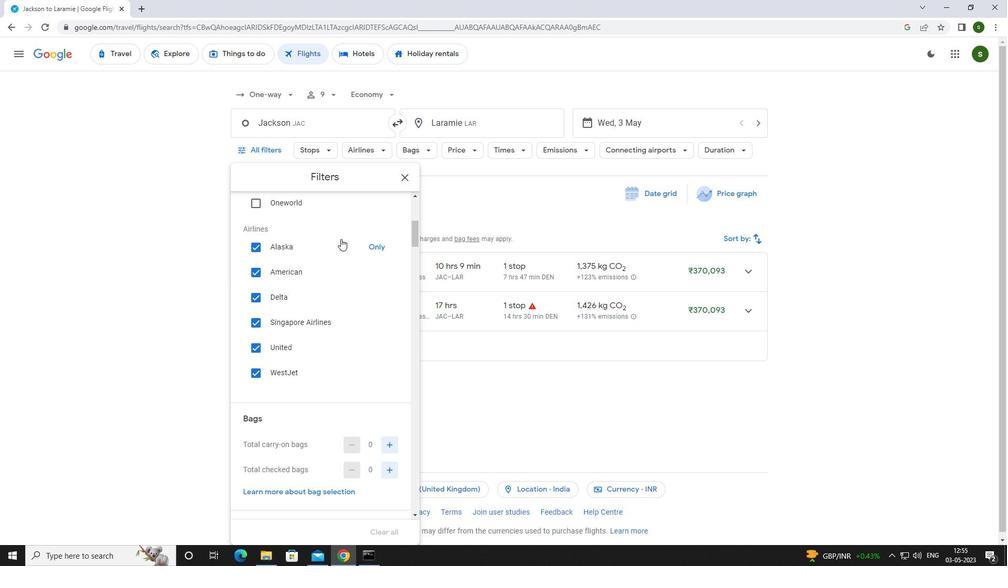 
Action: Mouse moved to (389, 366)
Screenshot: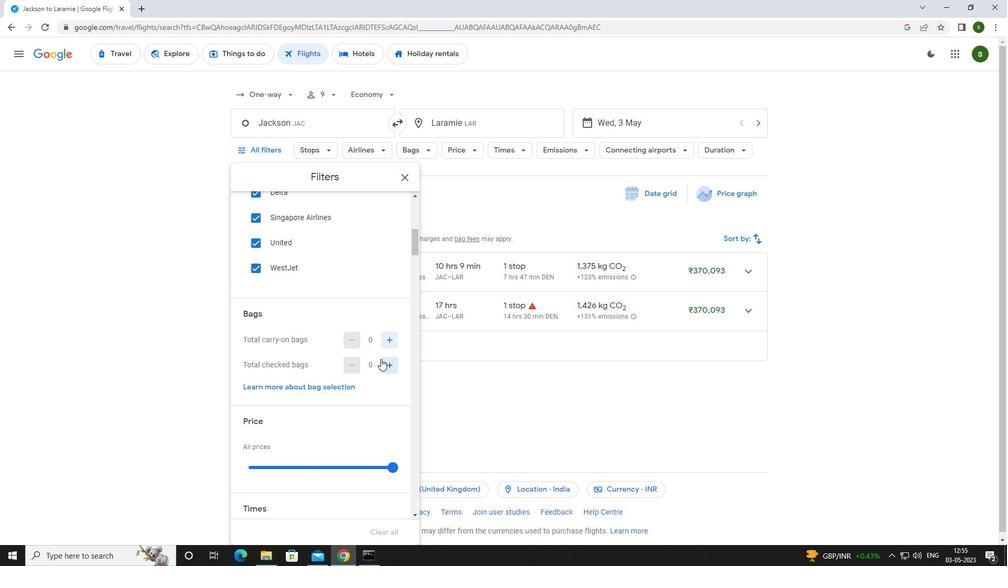 
Action: Mouse pressed left at (389, 366)
Screenshot: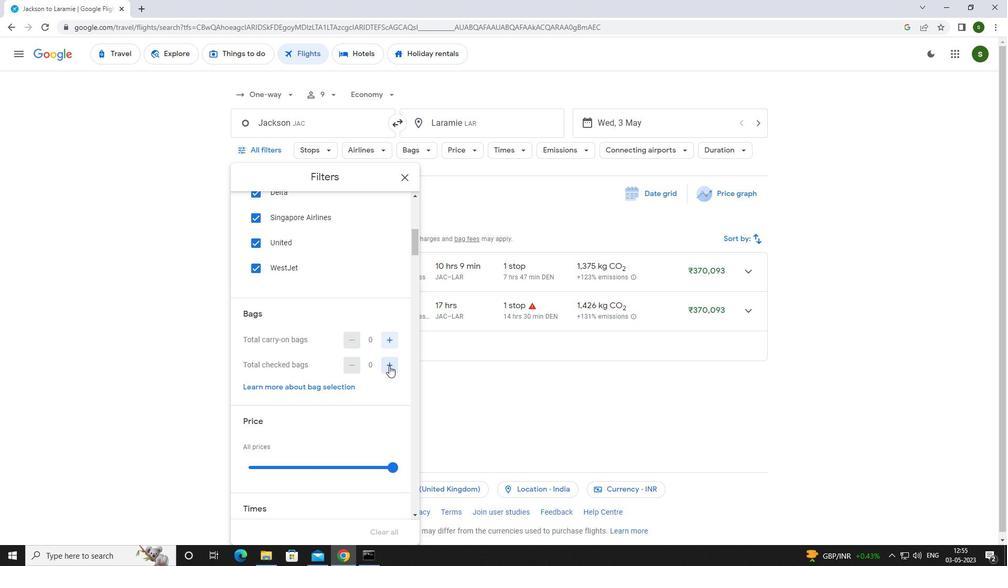 
Action: Mouse pressed left at (389, 366)
Screenshot: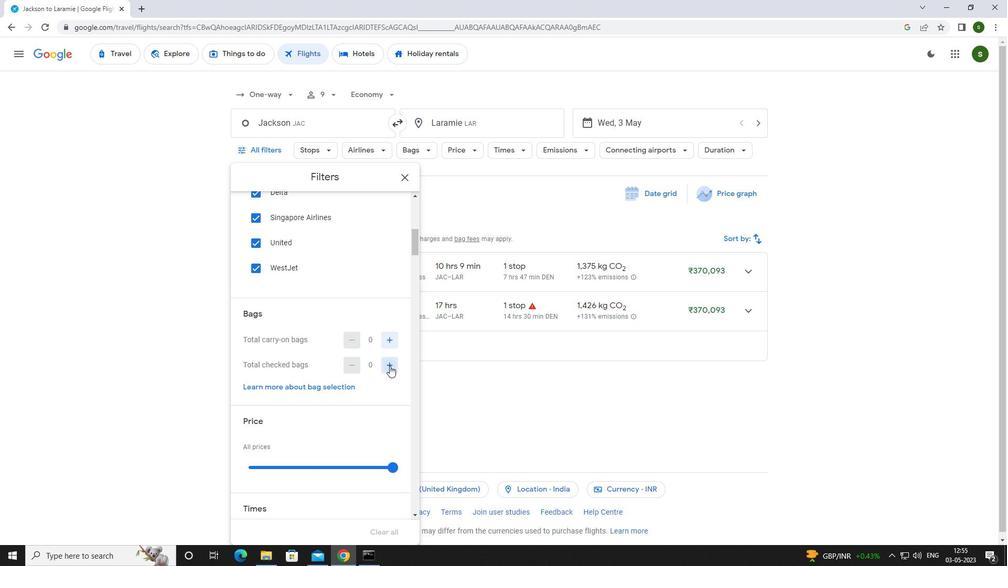 
Action: Mouse pressed left at (389, 366)
Screenshot: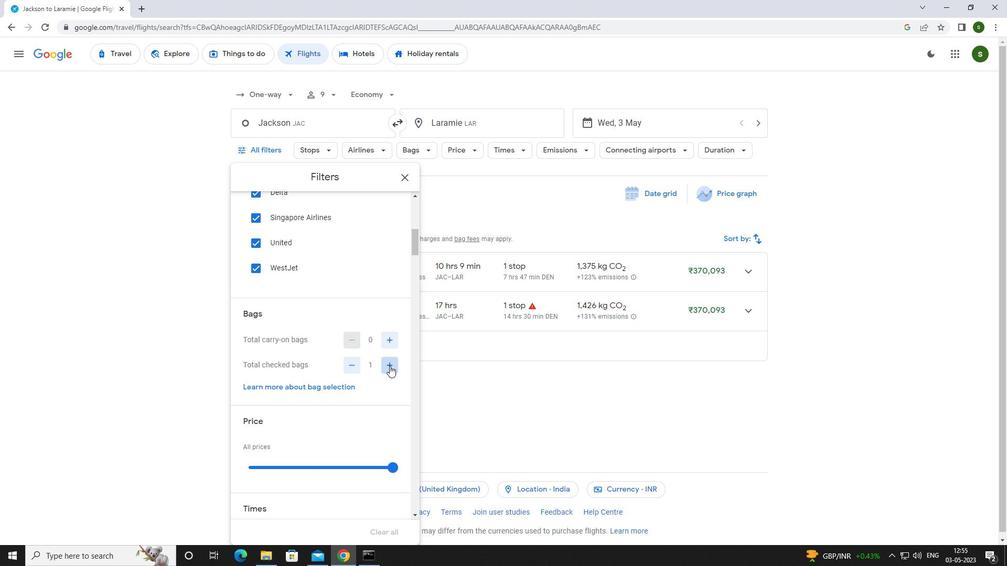 
Action: Mouse pressed left at (389, 366)
Screenshot: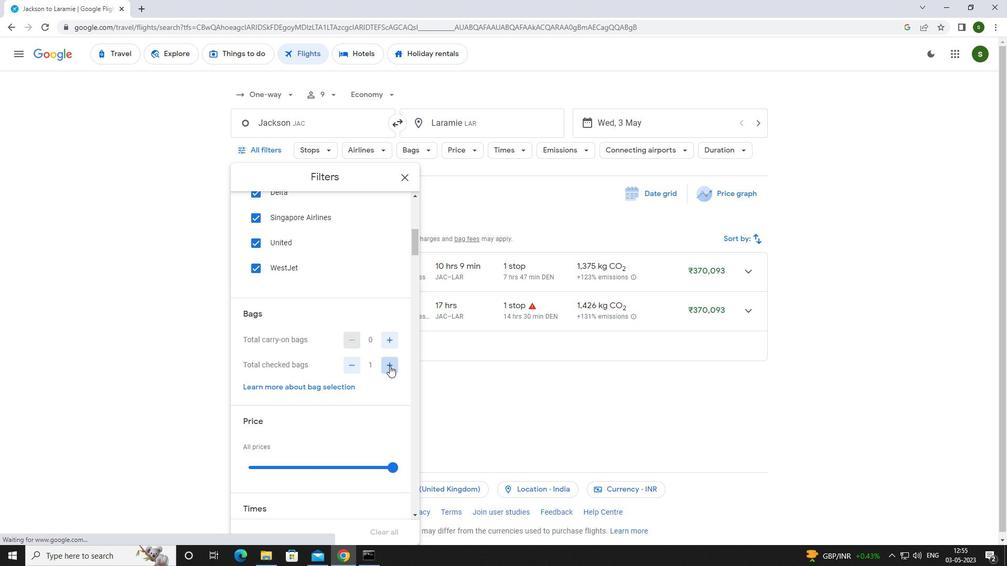 
Action: Mouse pressed left at (389, 366)
Screenshot: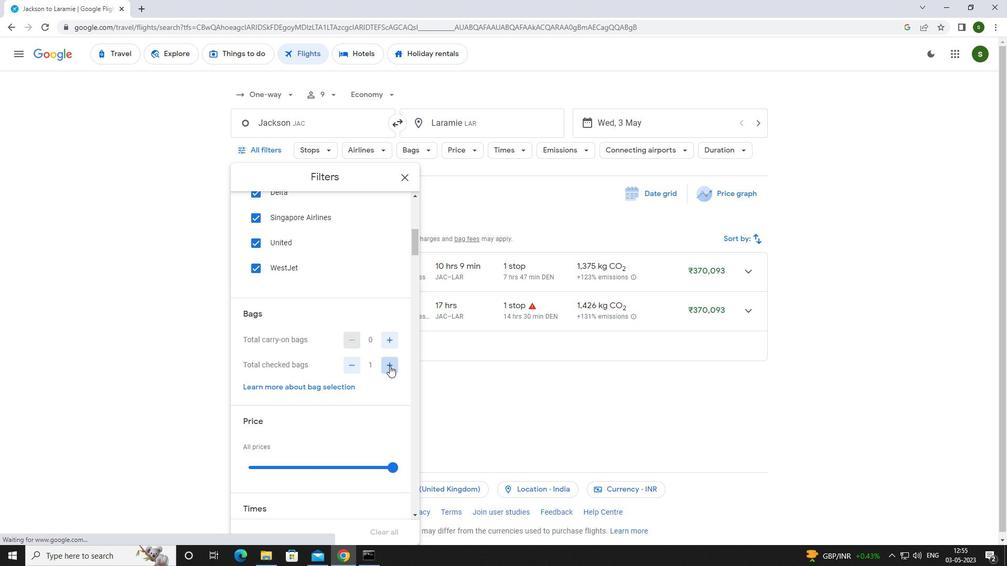 
Action: Mouse pressed left at (389, 366)
Screenshot: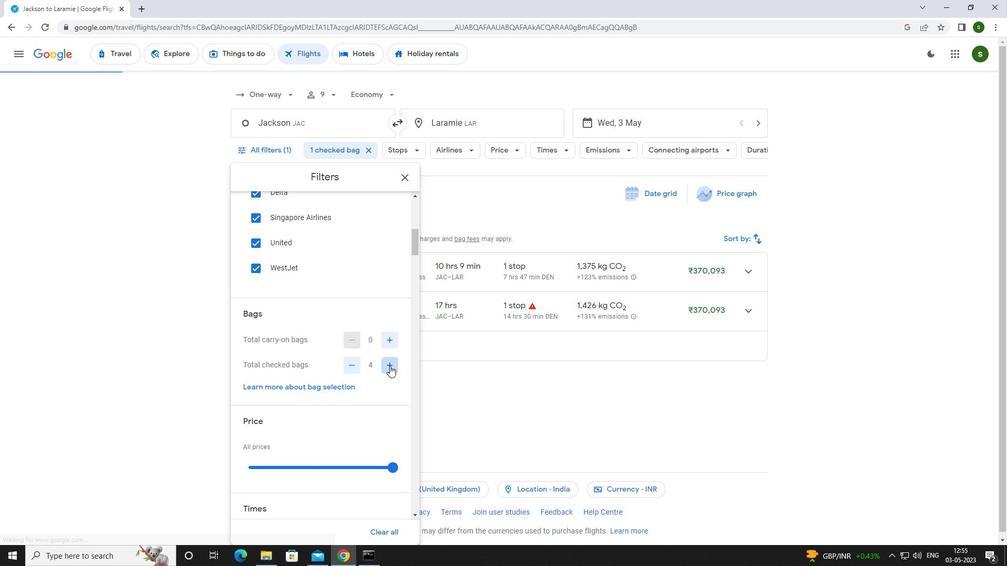 
Action: Mouse pressed left at (389, 366)
Screenshot: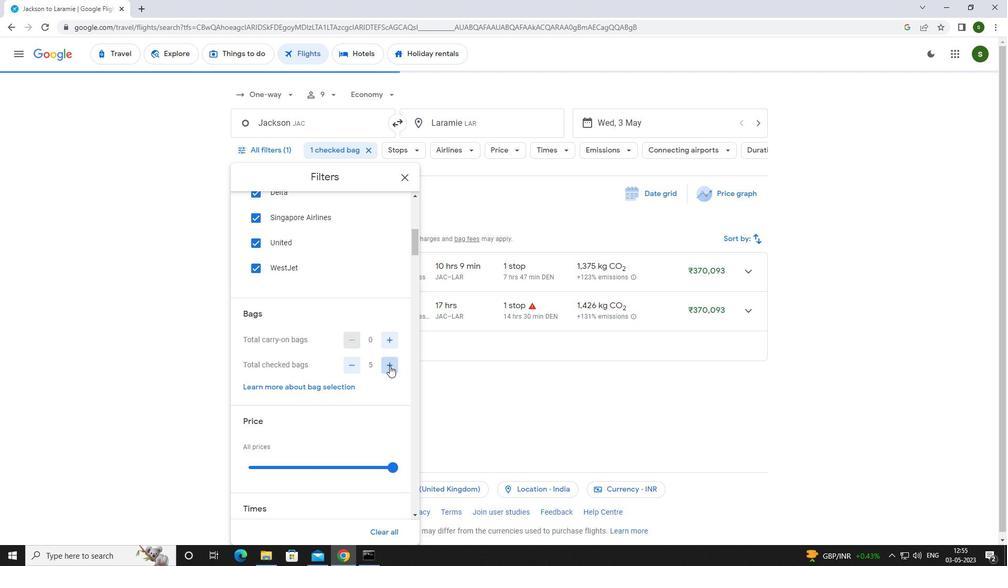 
Action: Mouse pressed left at (389, 366)
Screenshot: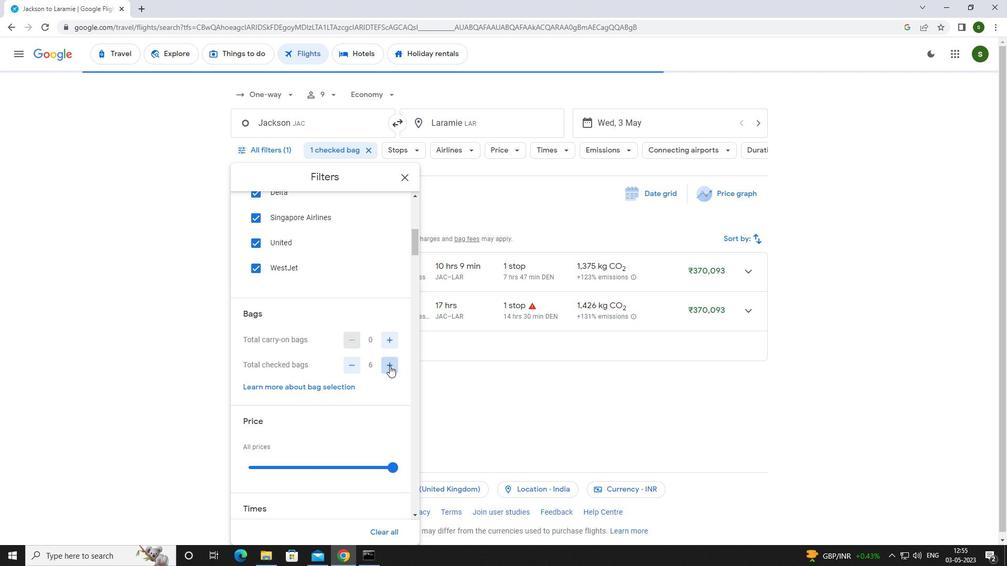 
Action: Mouse pressed left at (389, 366)
Screenshot: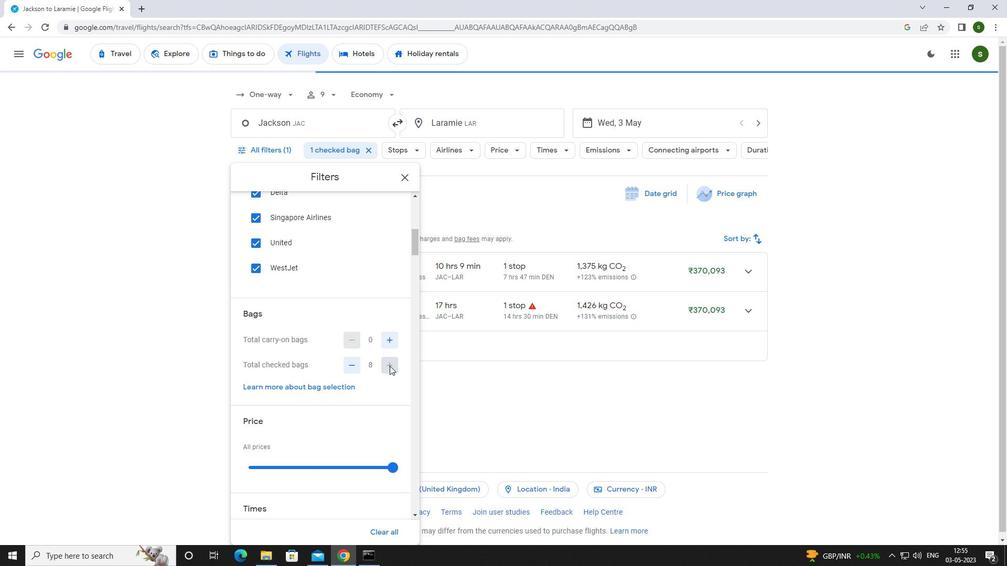 
Action: Mouse moved to (390, 361)
Screenshot: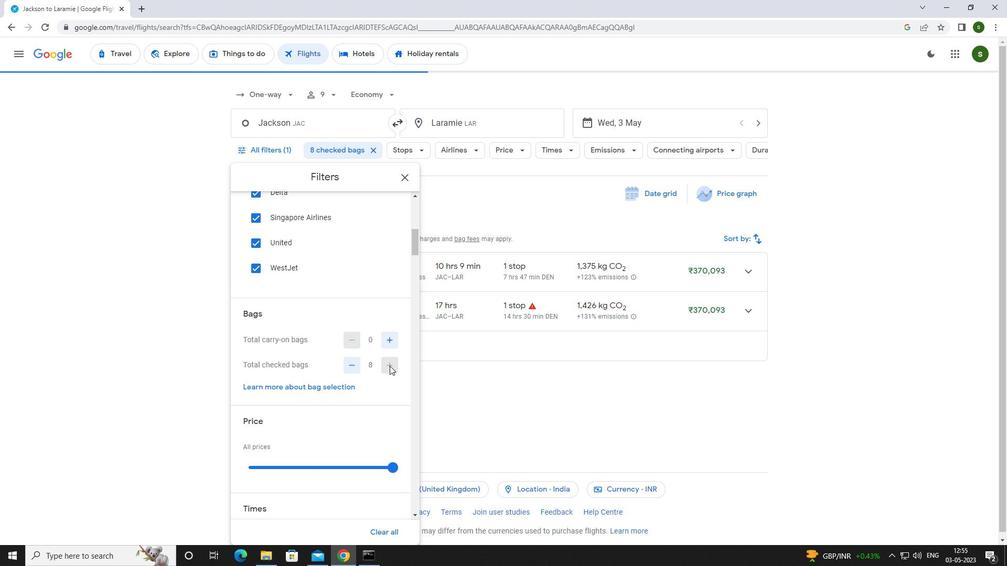 
Action: Mouse scrolled (390, 361) with delta (0, 0)
Screenshot: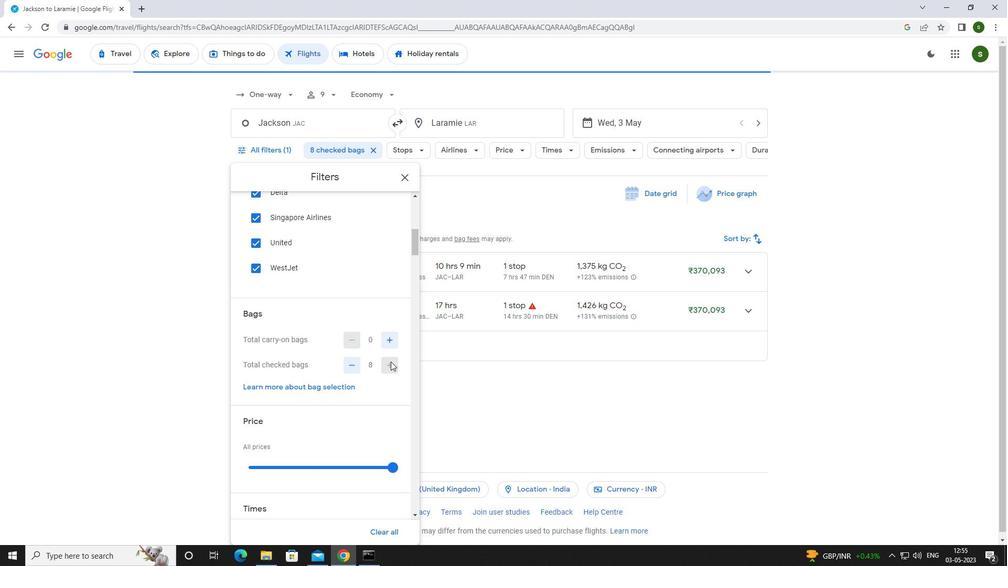 
Action: Mouse scrolled (390, 361) with delta (0, 0)
Screenshot: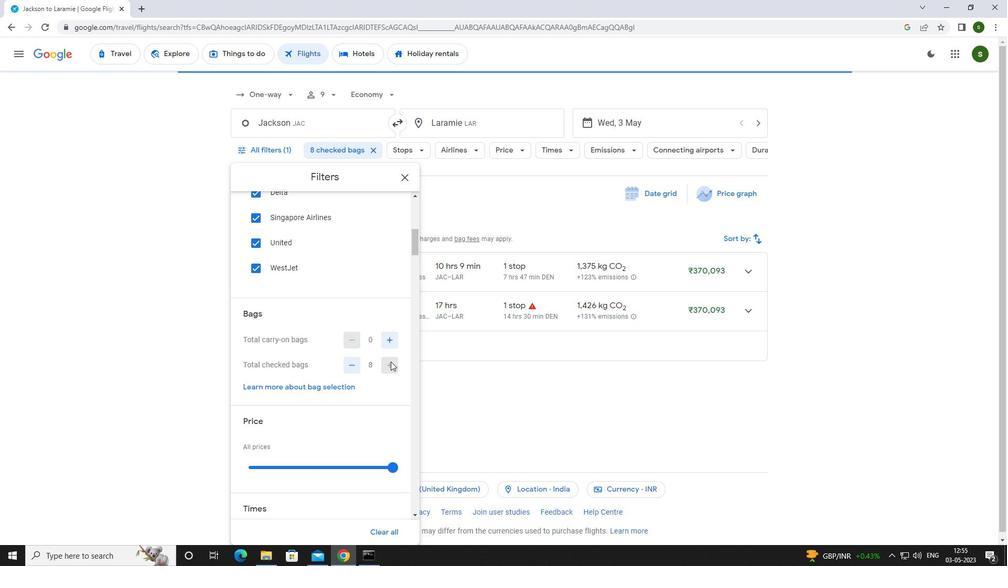 
Action: Mouse scrolled (390, 361) with delta (0, 0)
Screenshot: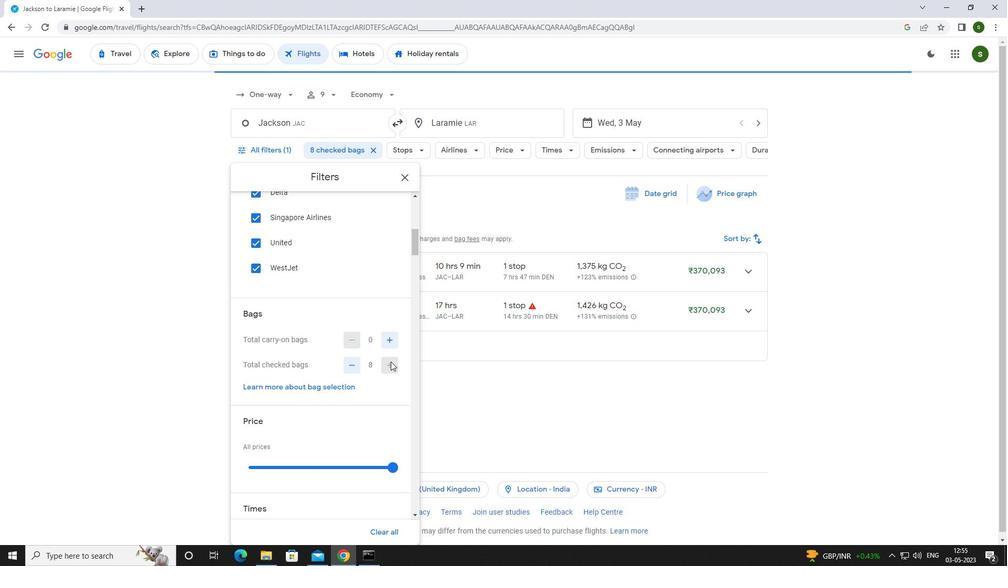 
Action: Mouse moved to (390, 309)
Screenshot: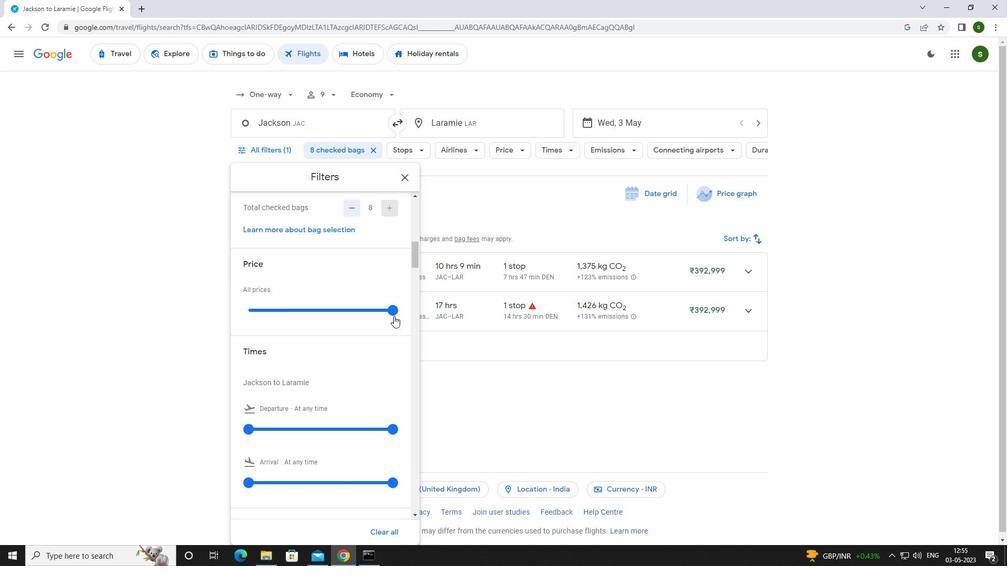 
Action: Mouse pressed left at (390, 309)
Screenshot: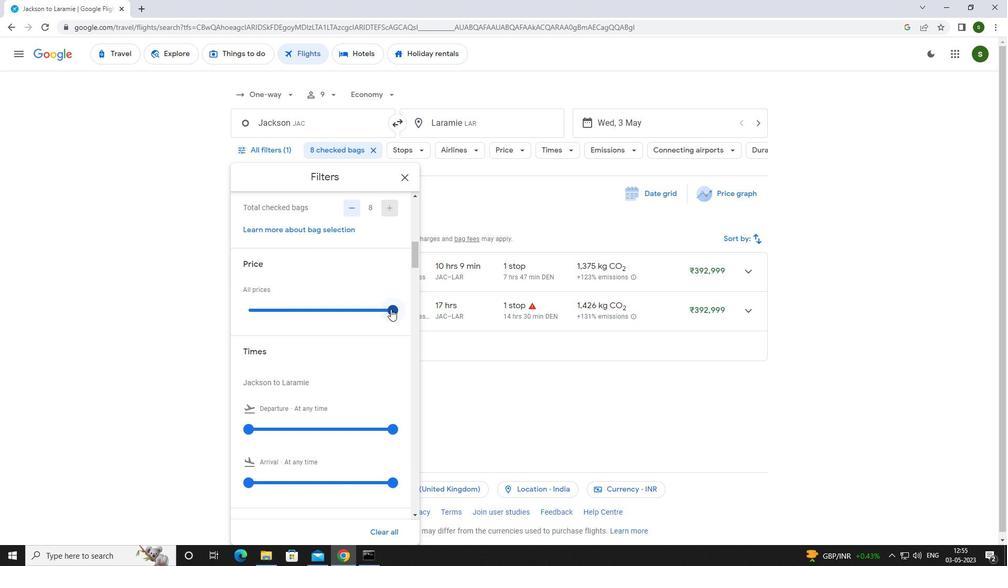 
Action: Mouse pressed left at (390, 309)
Screenshot: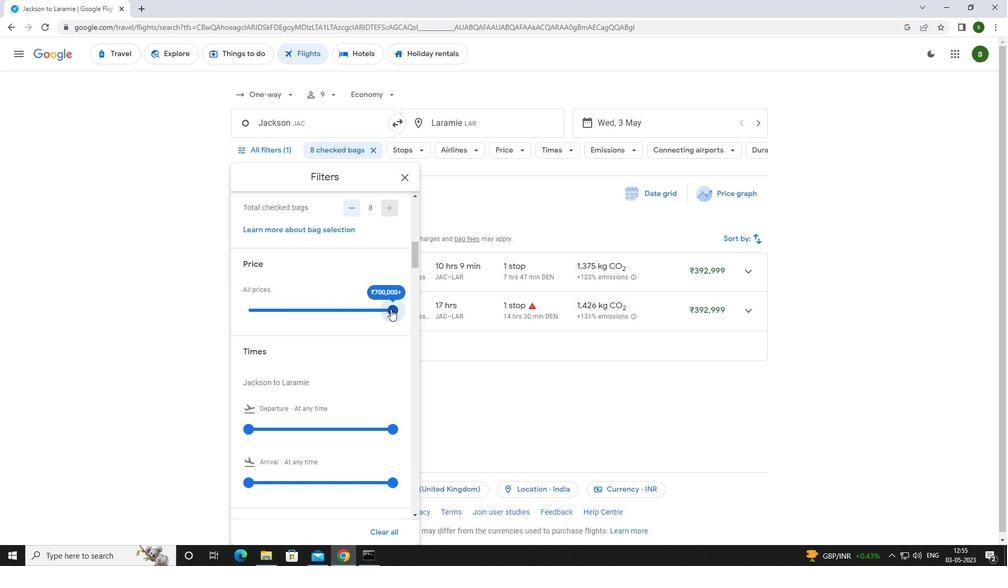 
Action: Mouse pressed left at (390, 309)
Screenshot: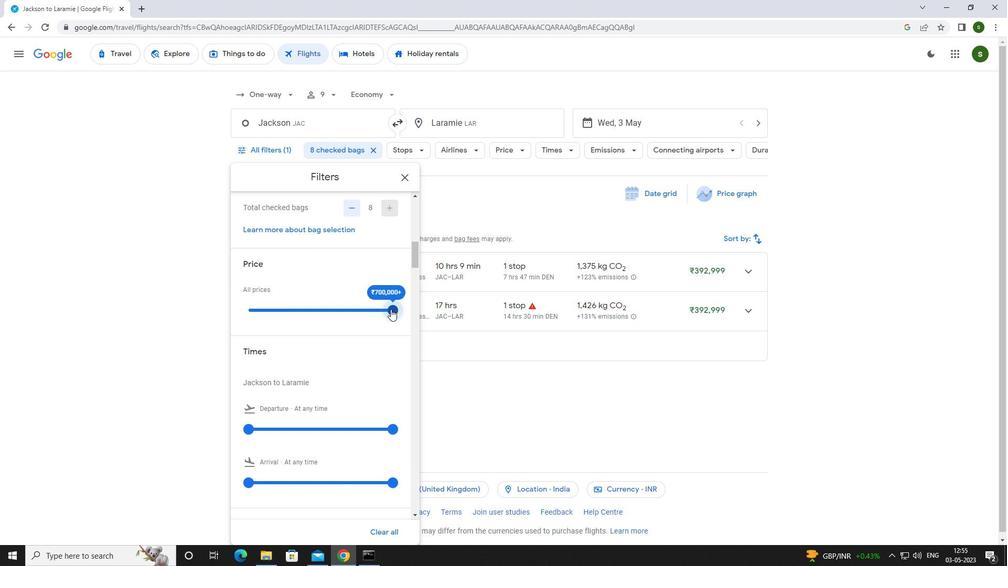 
Action: Mouse moved to (301, 345)
Screenshot: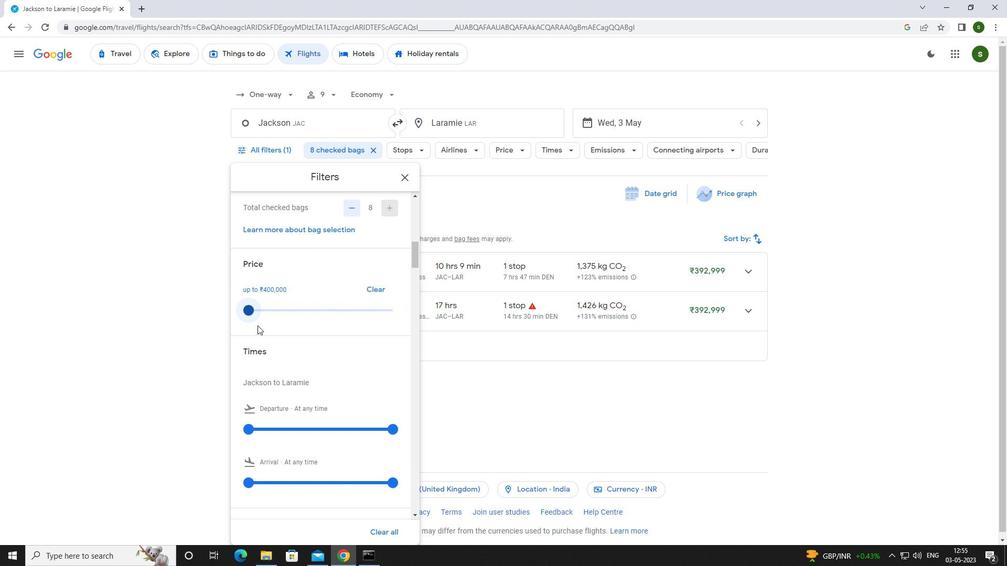 
Action: Mouse scrolled (301, 344) with delta (0, 0)
Screenshot: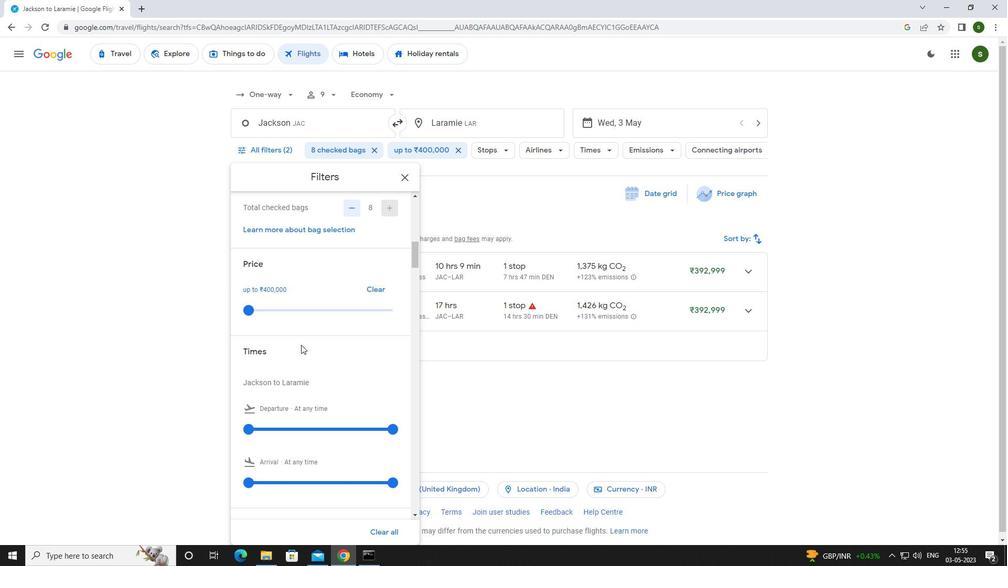 
Action: Mouse moved to (250, 379)
Screenshot: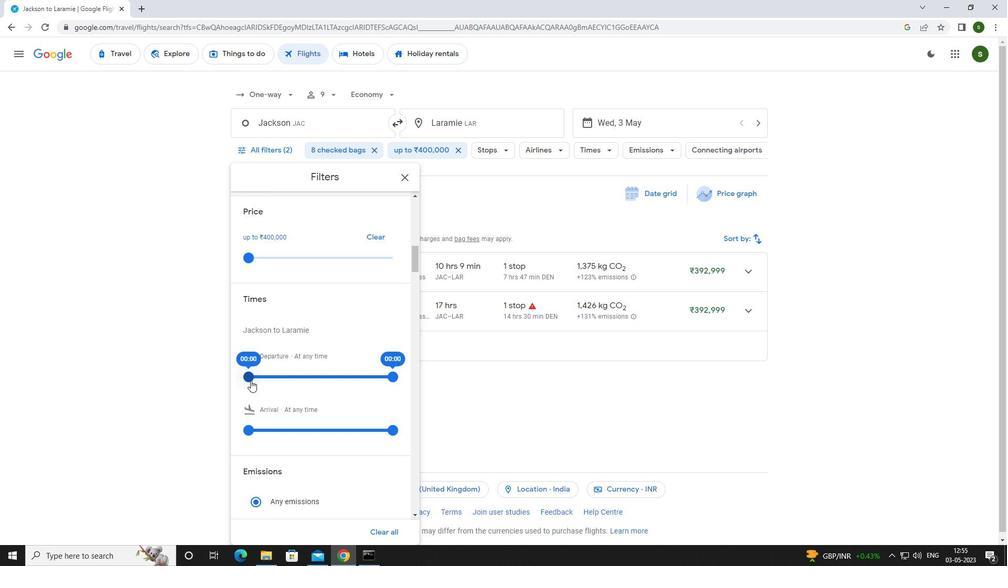 
Action: Mouse pressed left at (250, 379)
Screenshot: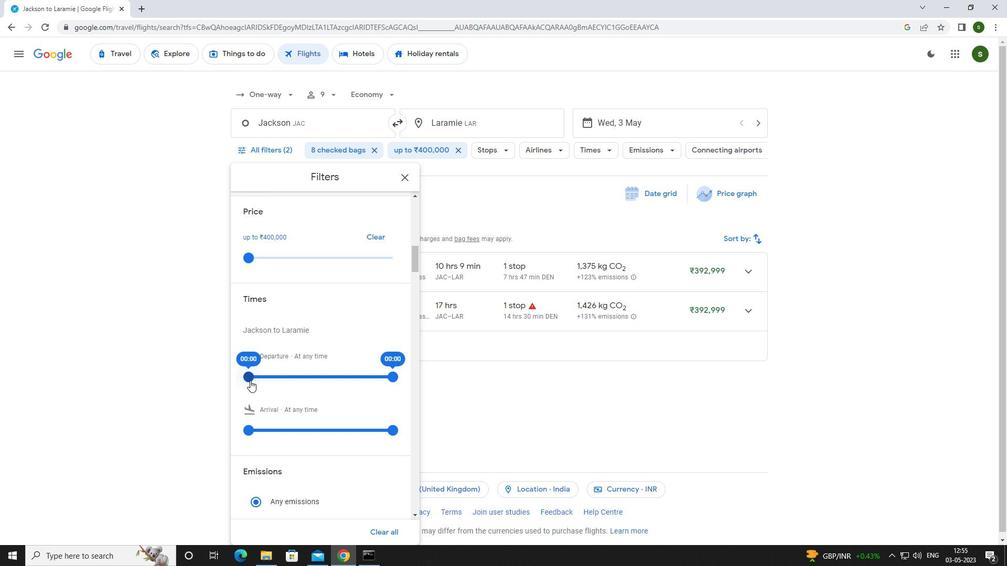 
Action: Mouse moved to (472, 398)
Screenshot: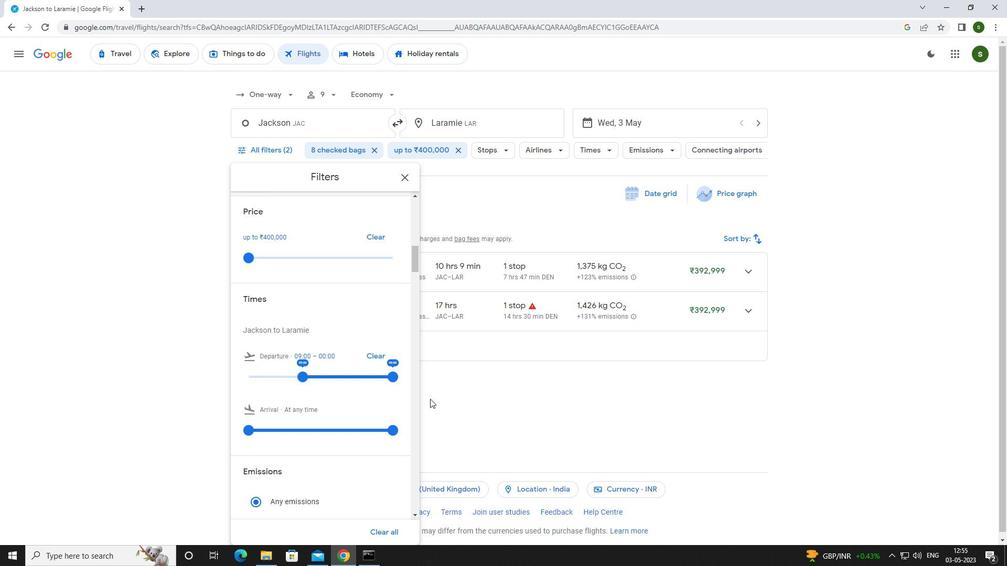 
Action: Mouse pressed left at (472, 398)
Screenshot: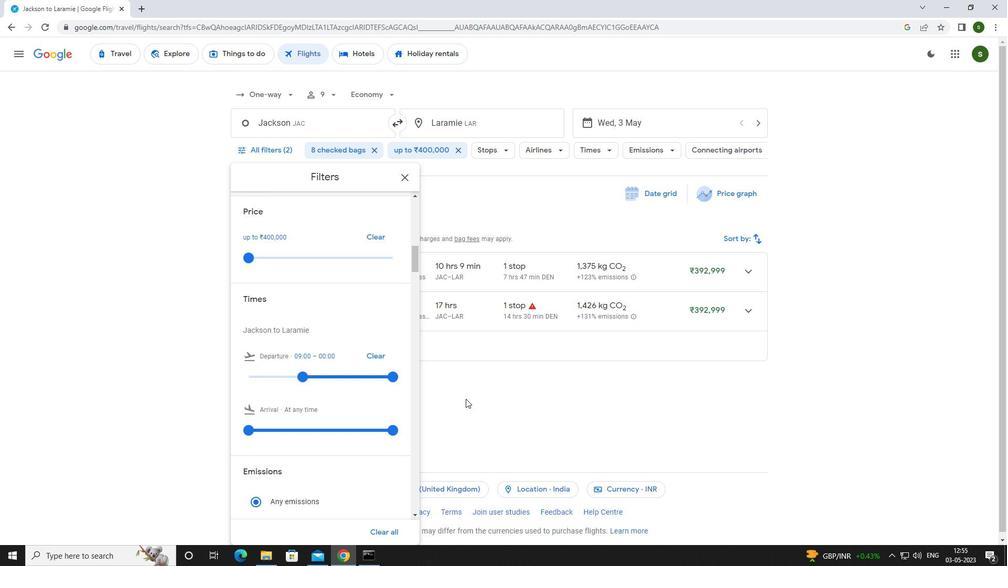 
Action: Mouse moved to (472, 397)
Screenshot: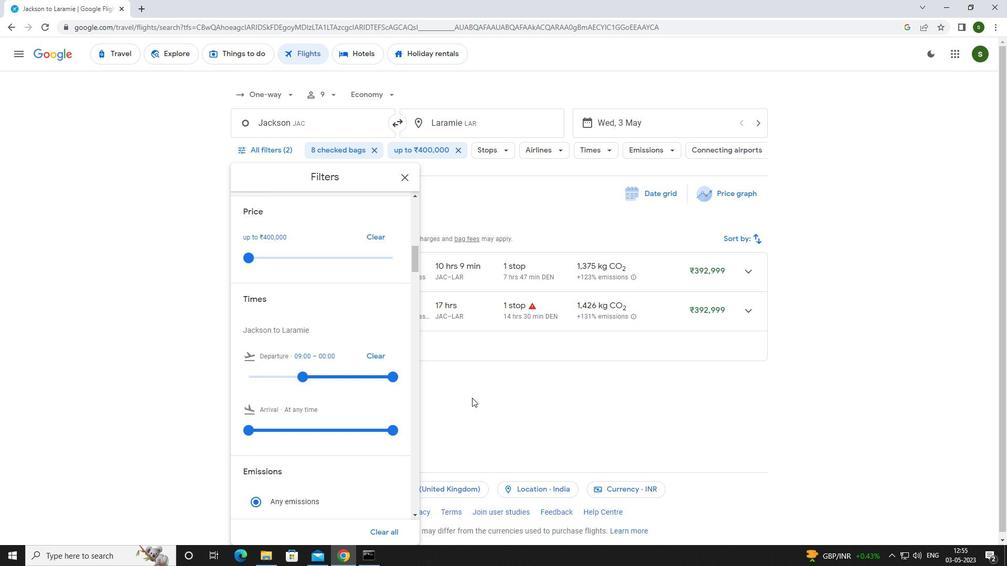 
